 Task: Look for space in Wattrelos, France from 12th June, 2023 to 15th June, 2023 for 2 adults in price range Rs.10000 to Rs.15000. Place can be entire place with 1  bedroom having 1 bed and 1 bathroom. Property type can be house, flat, guest house, hotel. Booking option can be shelf check-in. Required host language is English.
Action: Mouse moved to (473, 109)
Screenshot: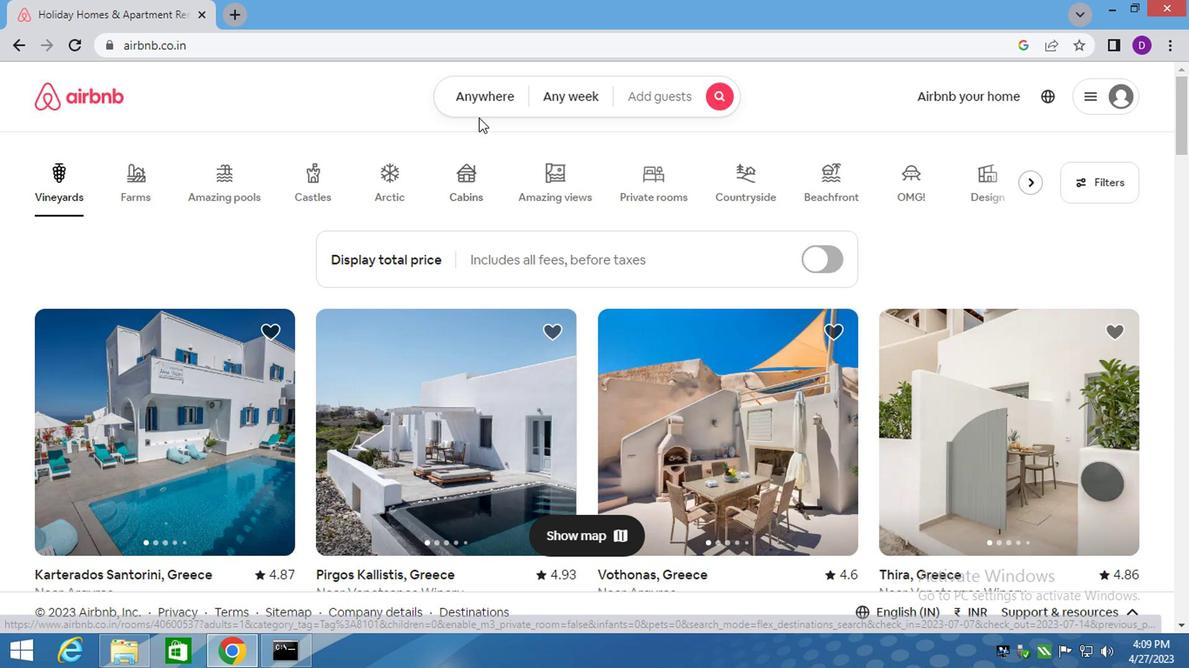 
Action: Mouse pressed left at (473, 109)
Screenshot: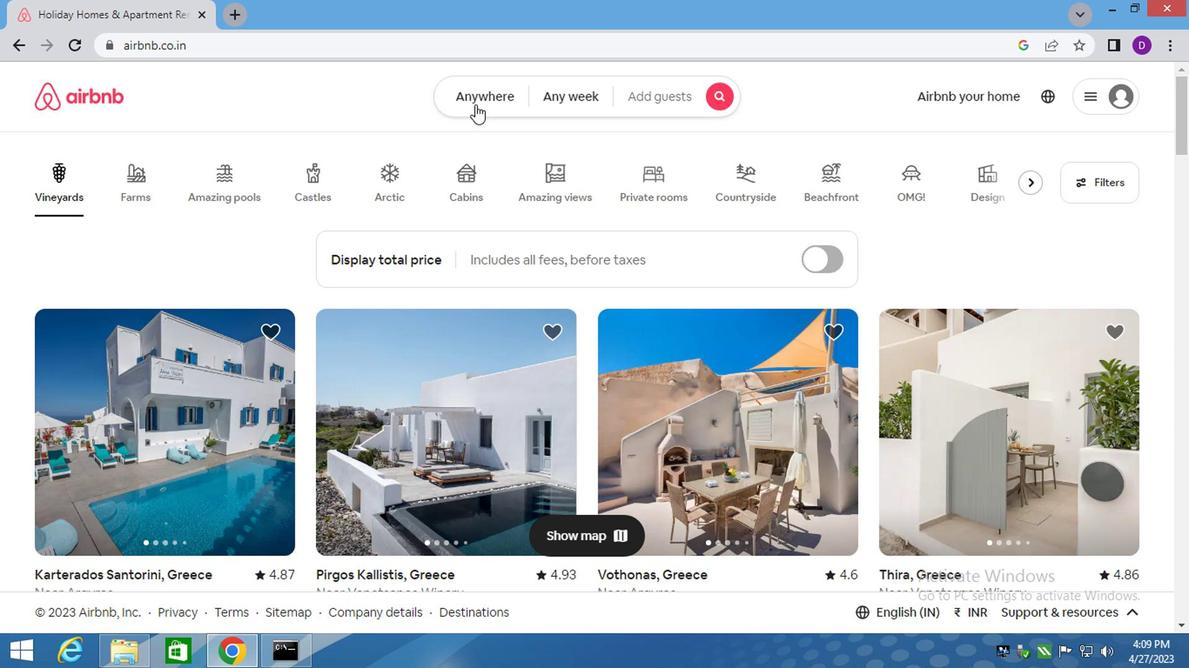 
Action: Mouse moved to (310, 170)
Screenshot: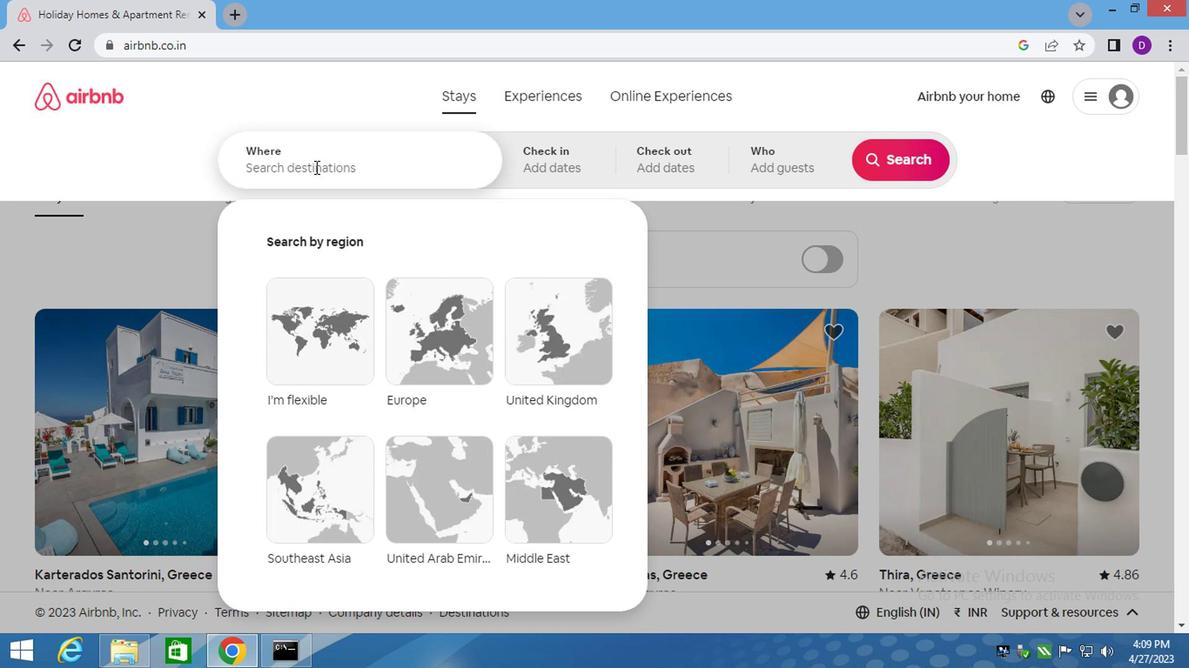 
Action: Mouse pressed left at (310, 170)
Screenshot: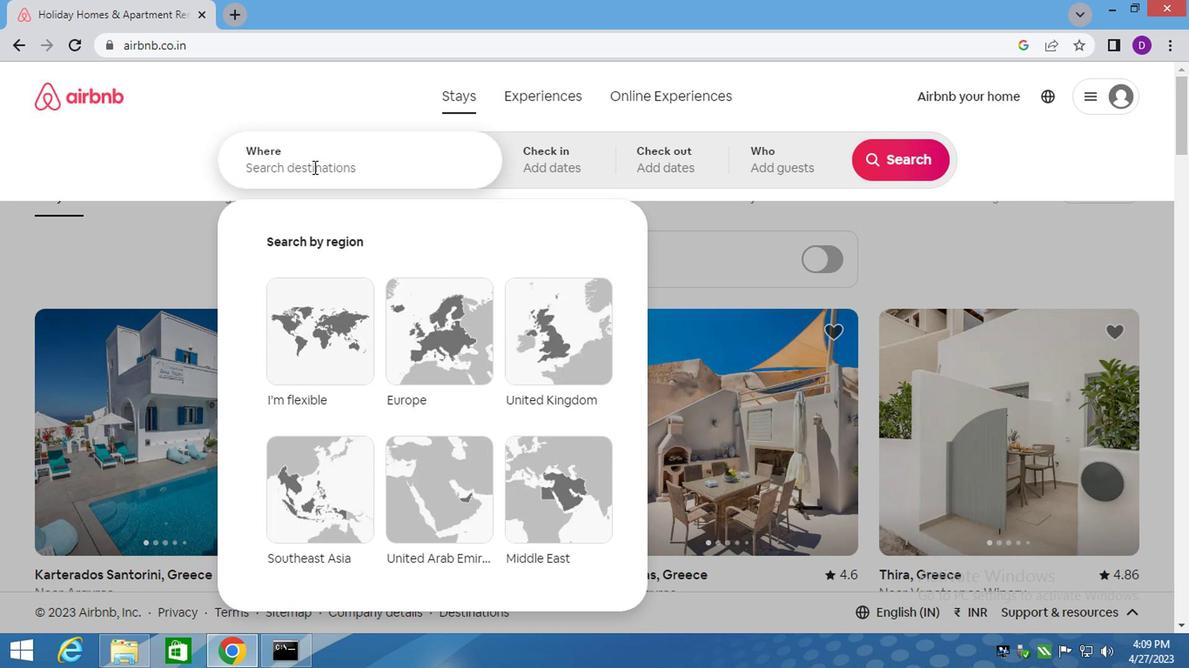 
Action: Key pressed <Key.shift>WATTRELOS,<Key.space>FRA<Key.down><Key.enter>
Screenshot: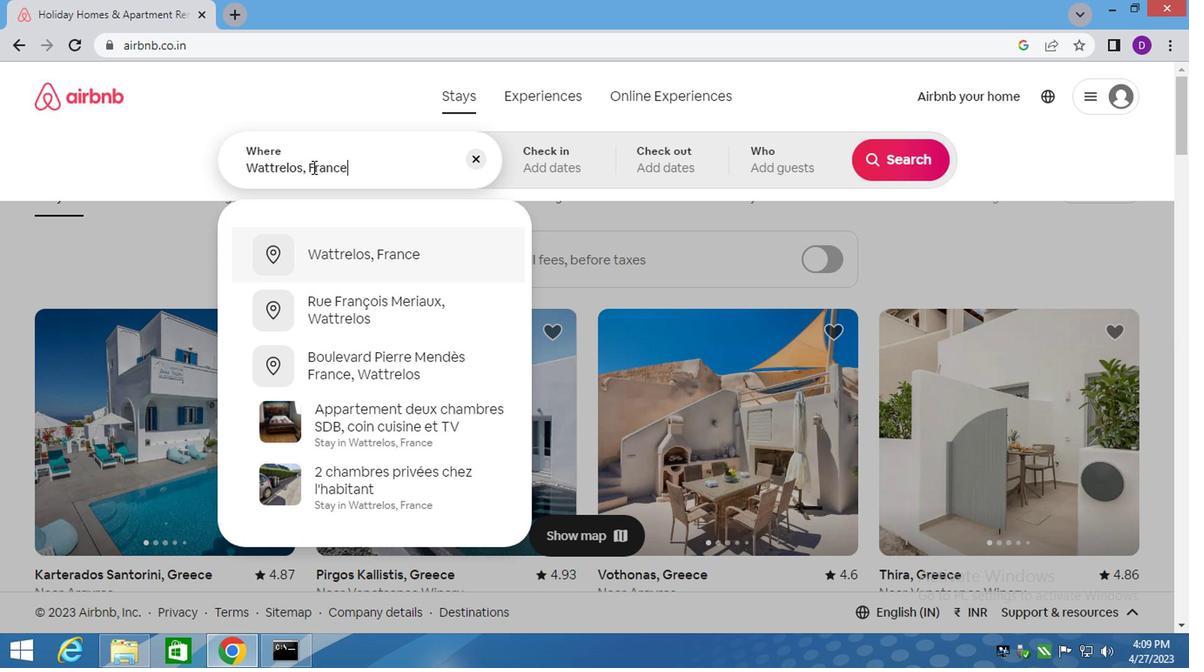 
Action: Mouse moved to (888, 305)
Screenshot: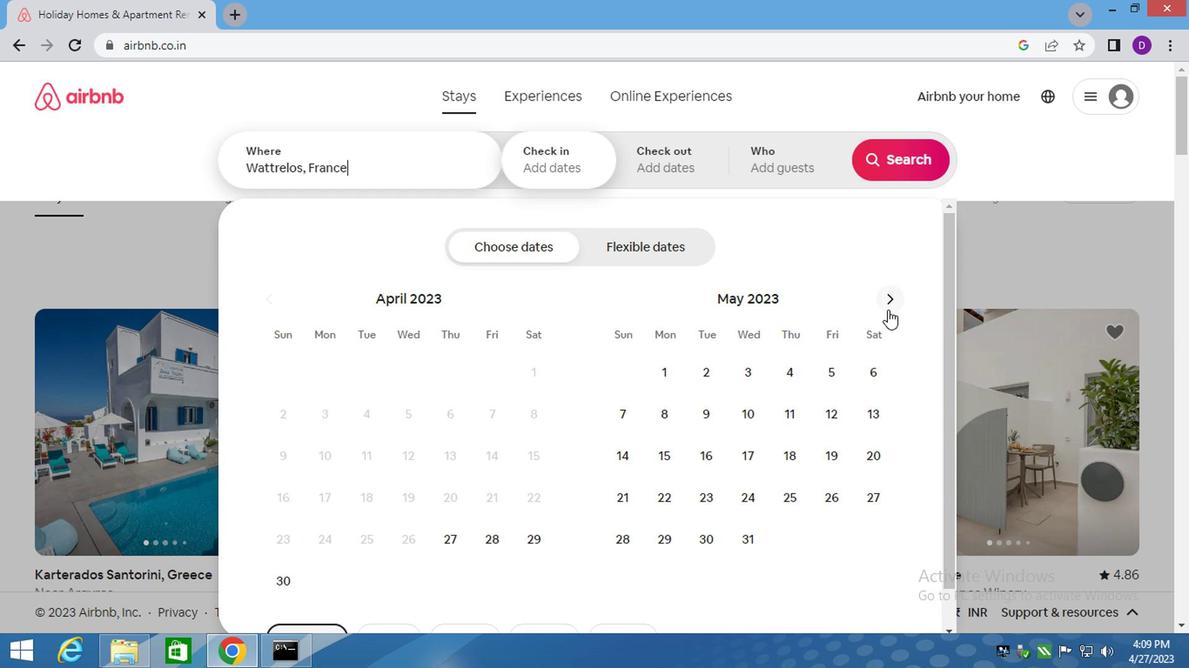 
Action: Mouse pressed left at (888, 305)
Screenshot: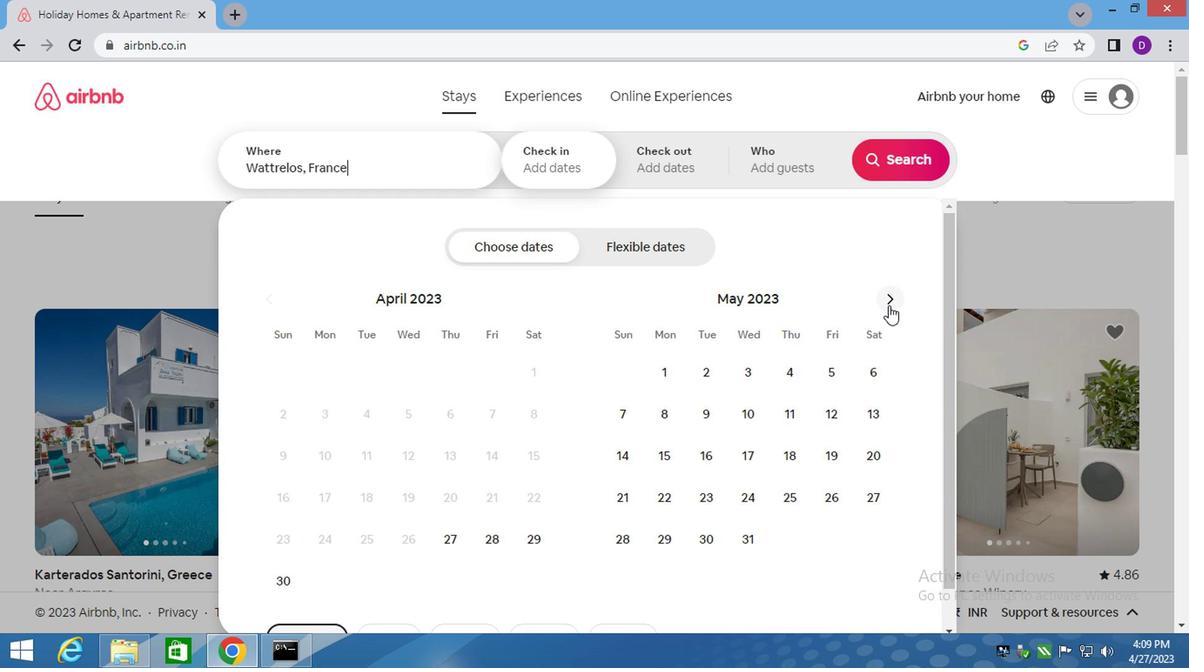
Action: Mouse moved to (662, 455)
Screenshot: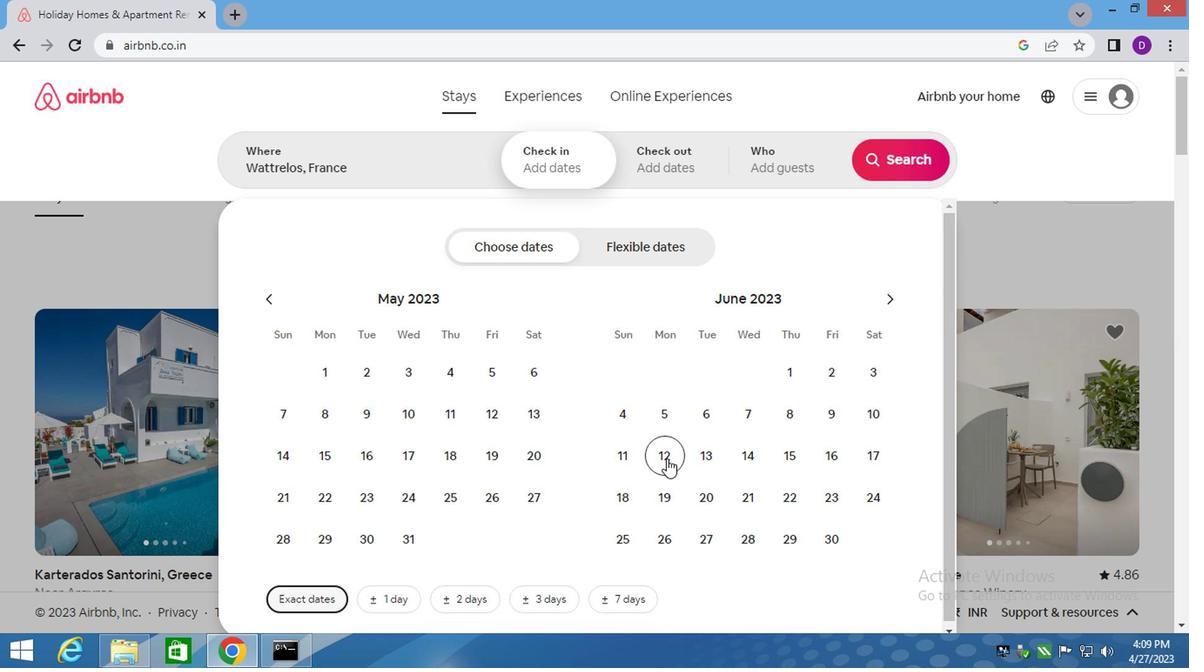 
Action: Mouse pressed left at (662, 455)
Screenshot: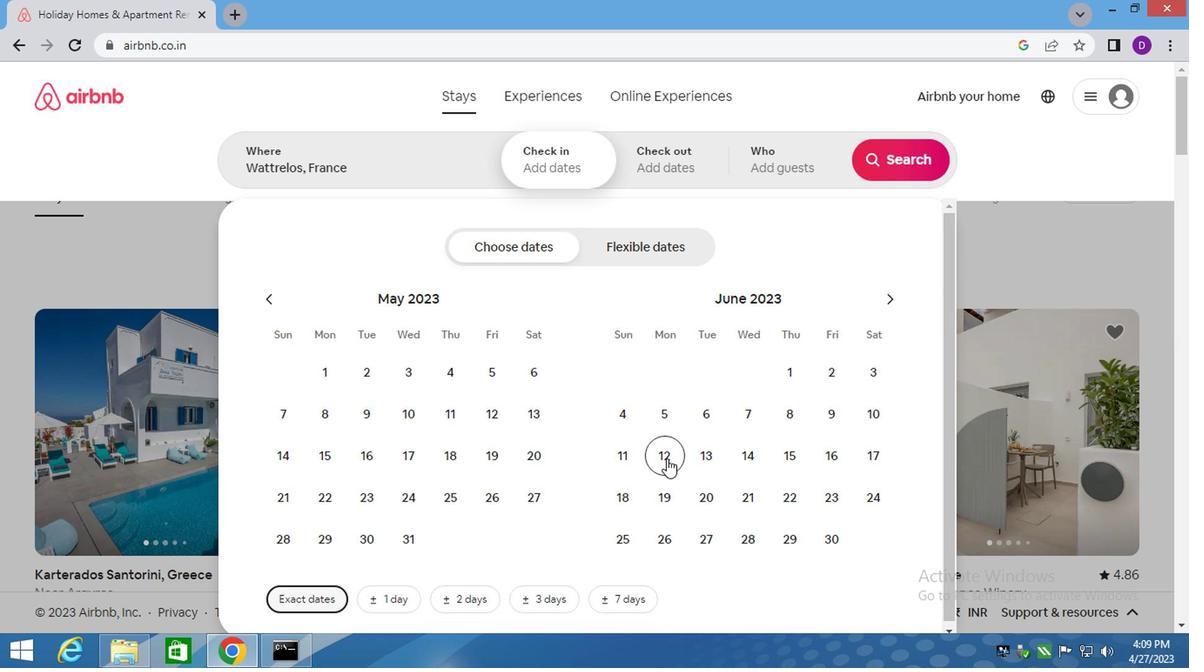 
Action: Mouse moved to (787, 452)
Screenshot: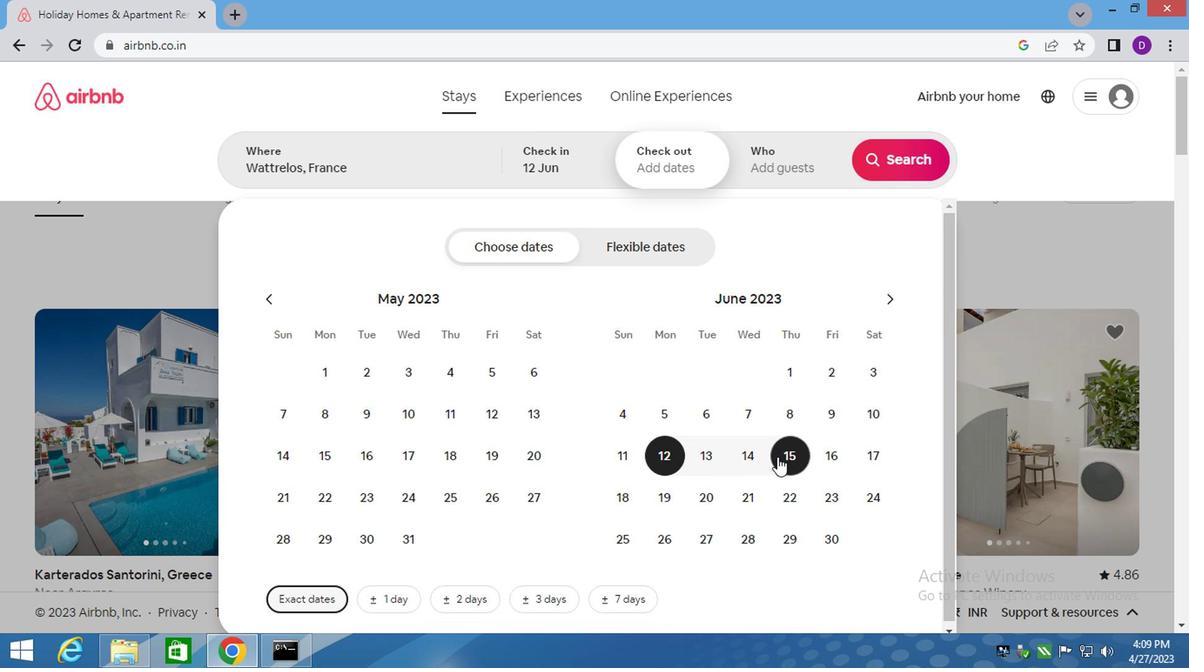 
Action: Mouse pressed left at (787, 452)
Screenshot: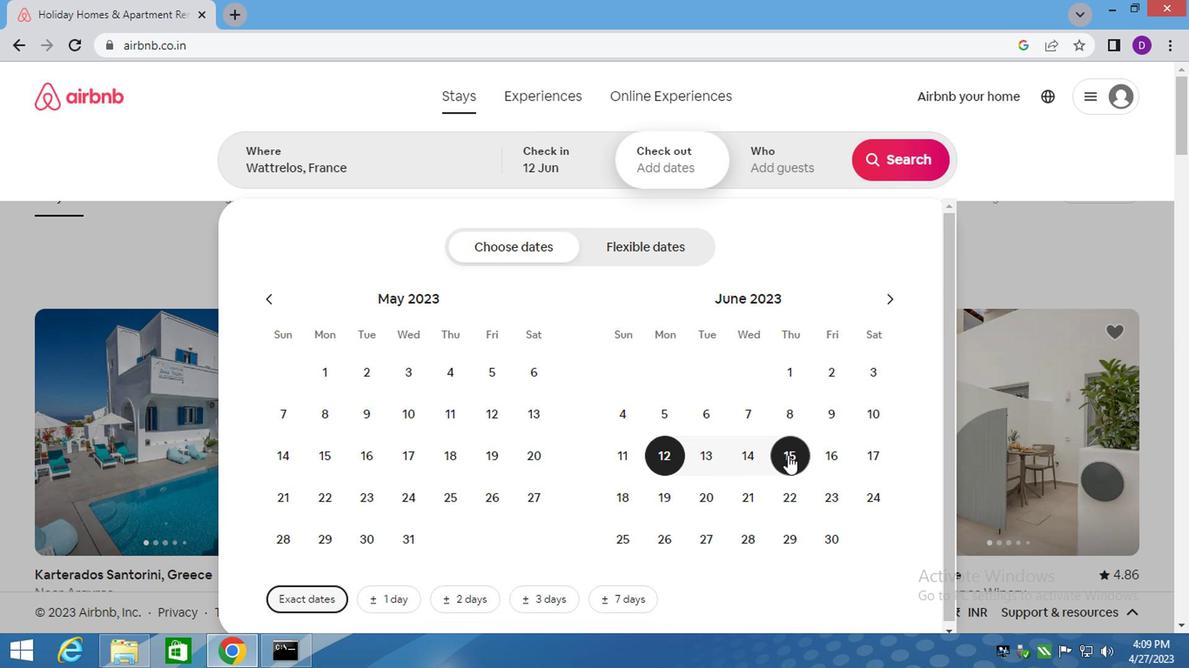 
Action: Mouse moved to (769, 156)
Screenshot: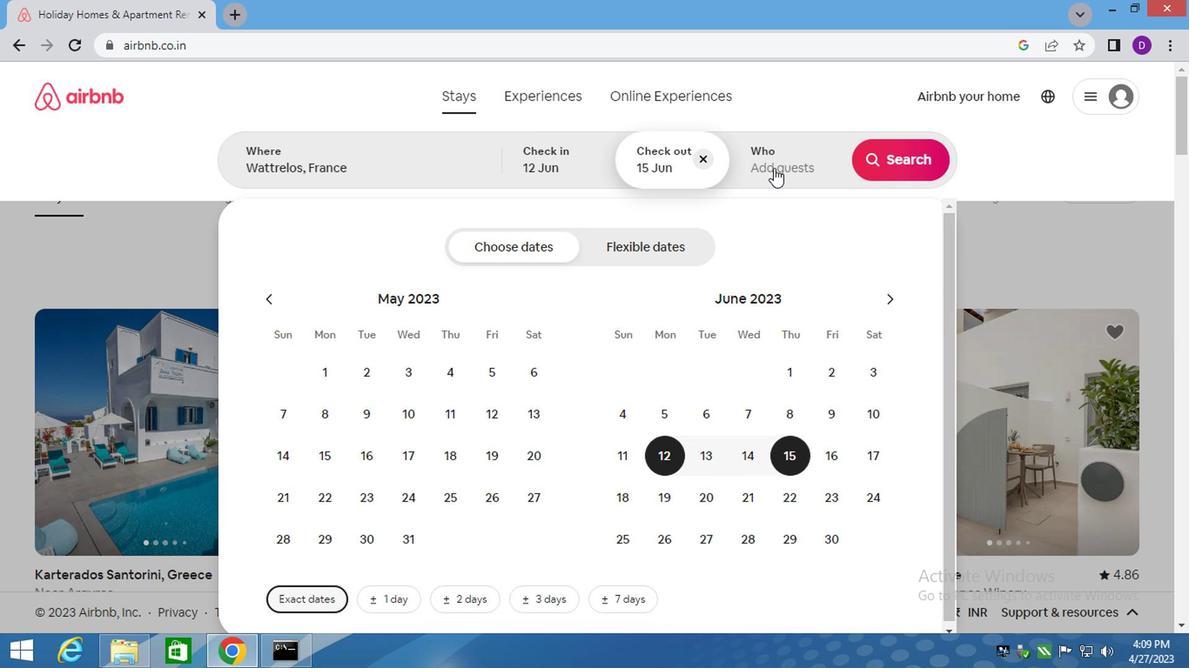 
Action: Mouse pressed left at (769, 156)
Screenshot: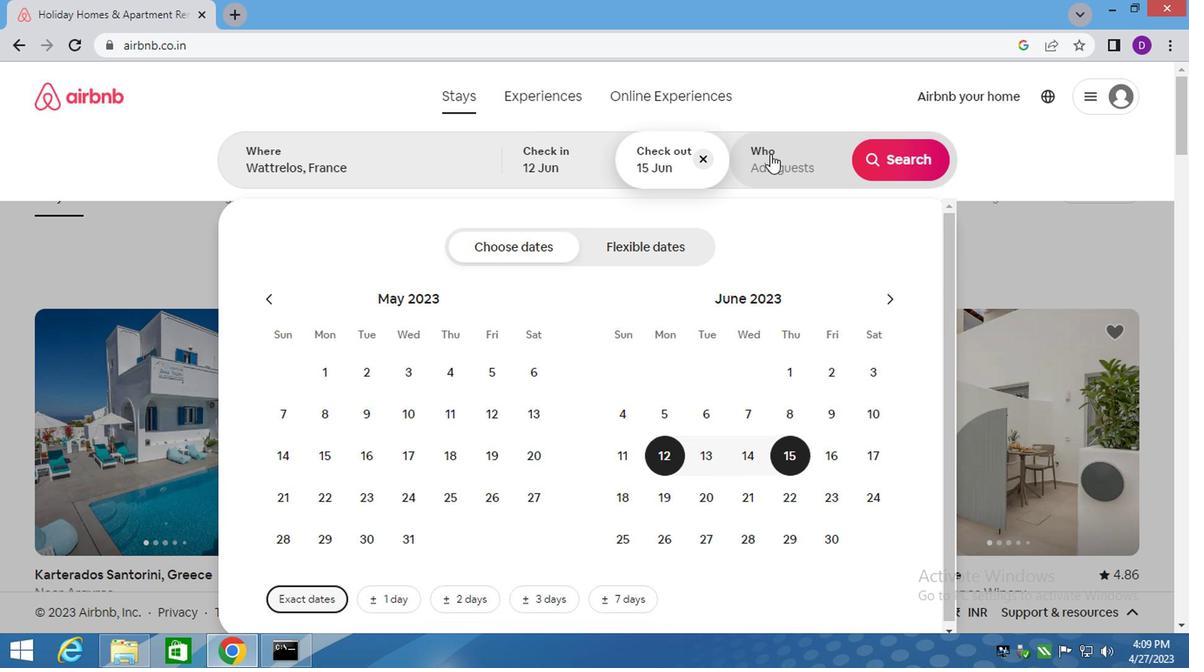 
Action: Mouse moved to (904, 257)
Screenshot: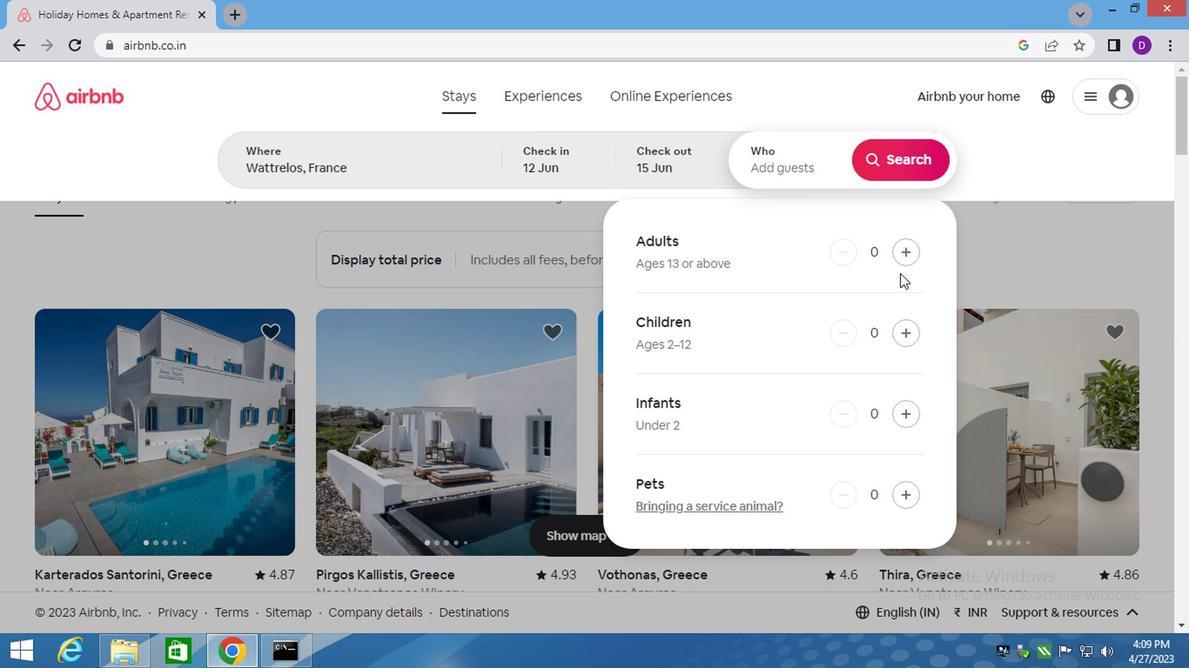 
Action: Mouse pressed left at (904, 257)
Screenshot: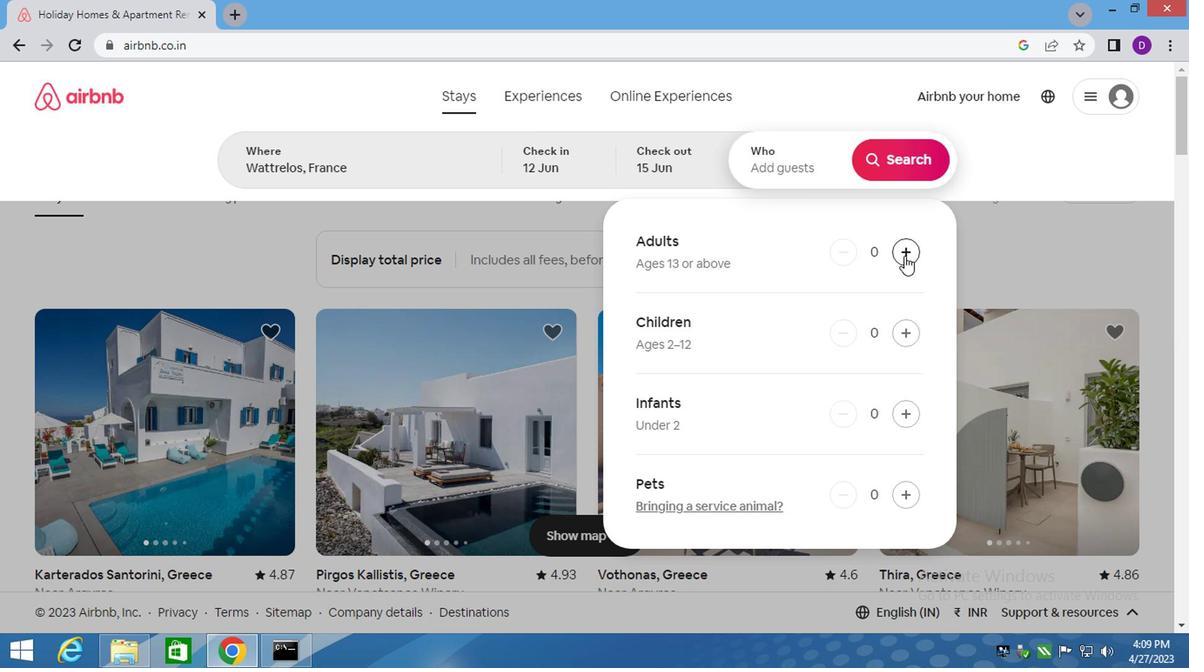 
Action: Mouse pressed left at (904, 257)
Screenshot: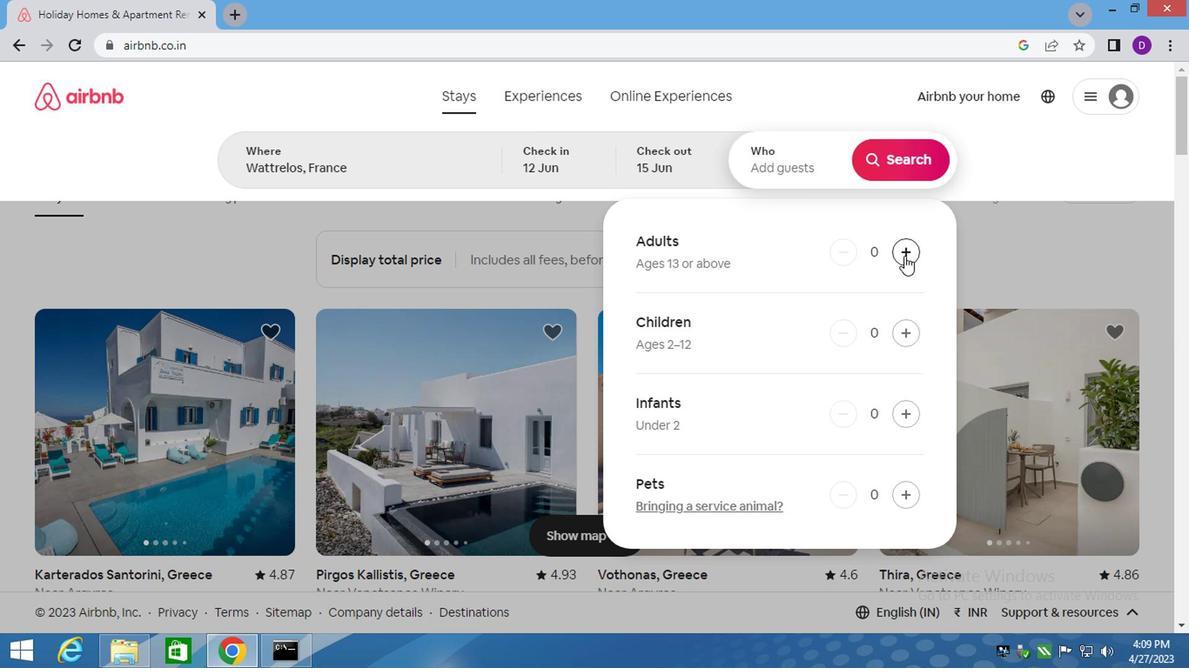 
Action: Mouse moved to (903, 167)
Screenshot: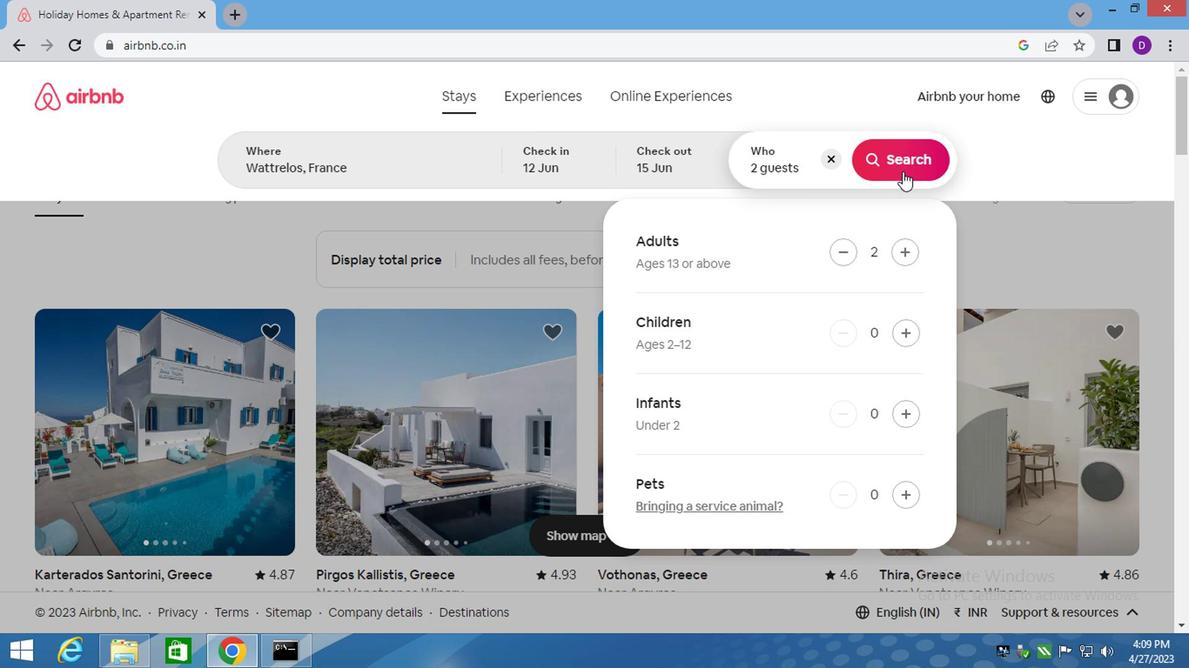
Action: Mouse pressed left at (903, 167)
Screenshot: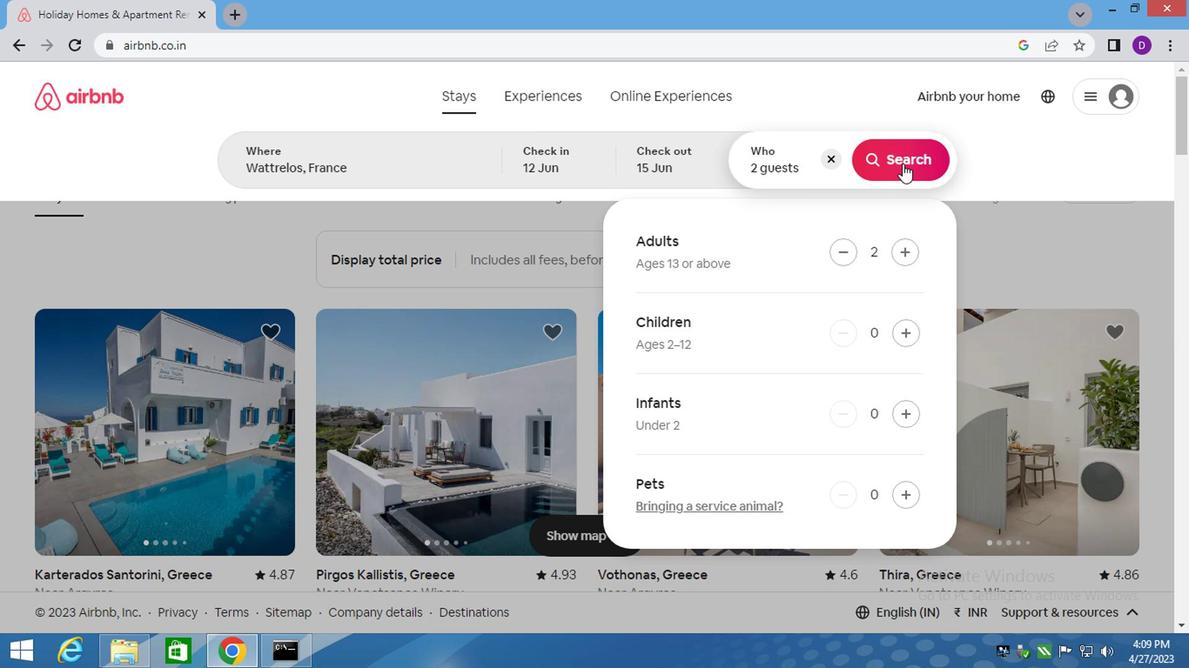 
Action: Mouse moved to (1108, 160)
Screenshot: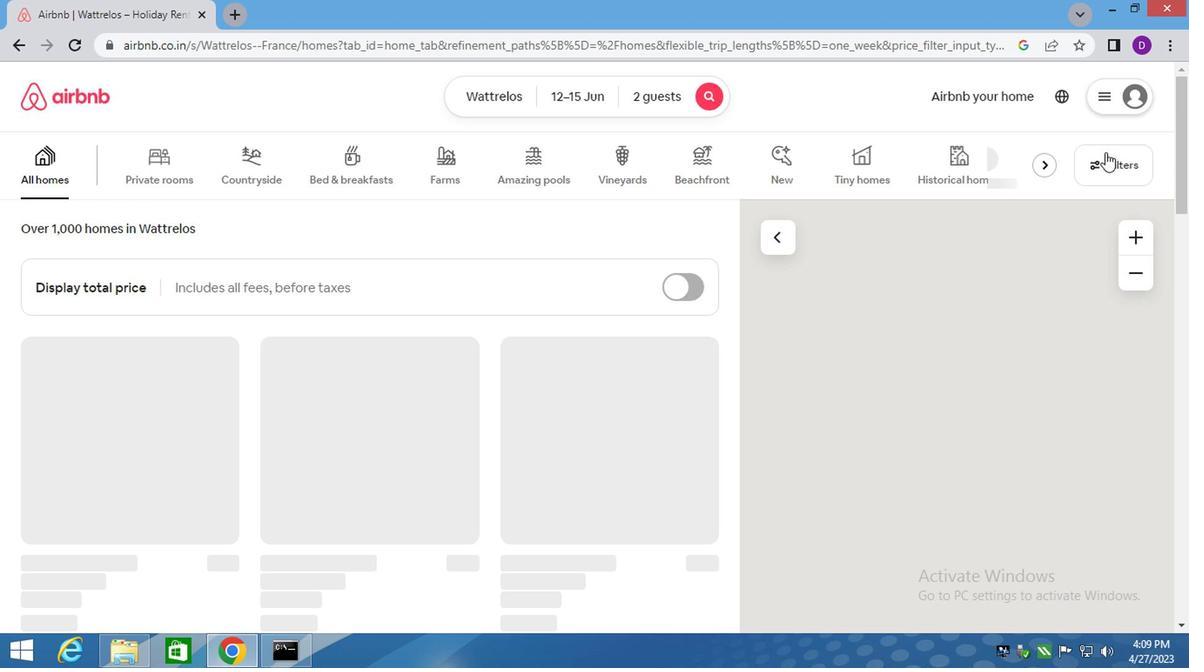 
Action: Mouse pressed left at (1108, 160)
Screenshot: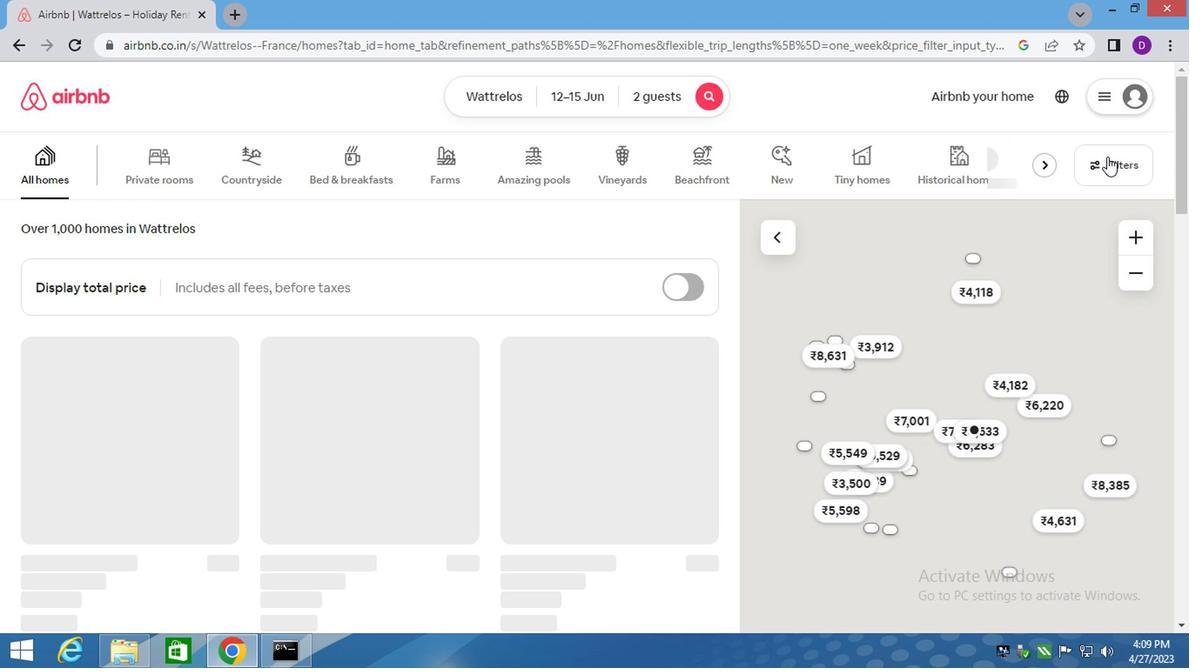 
Action: Mouse moved to (371, 390)
Screenshot: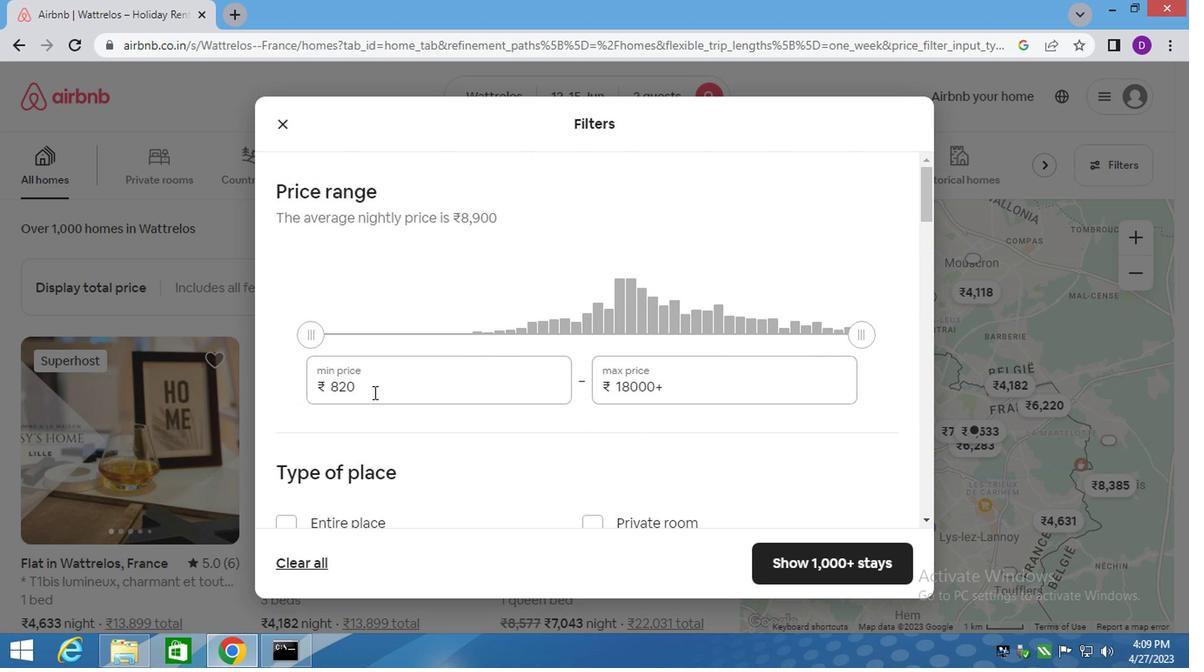 
Action: Mouse pressed left at (371, 390)
Screenshot: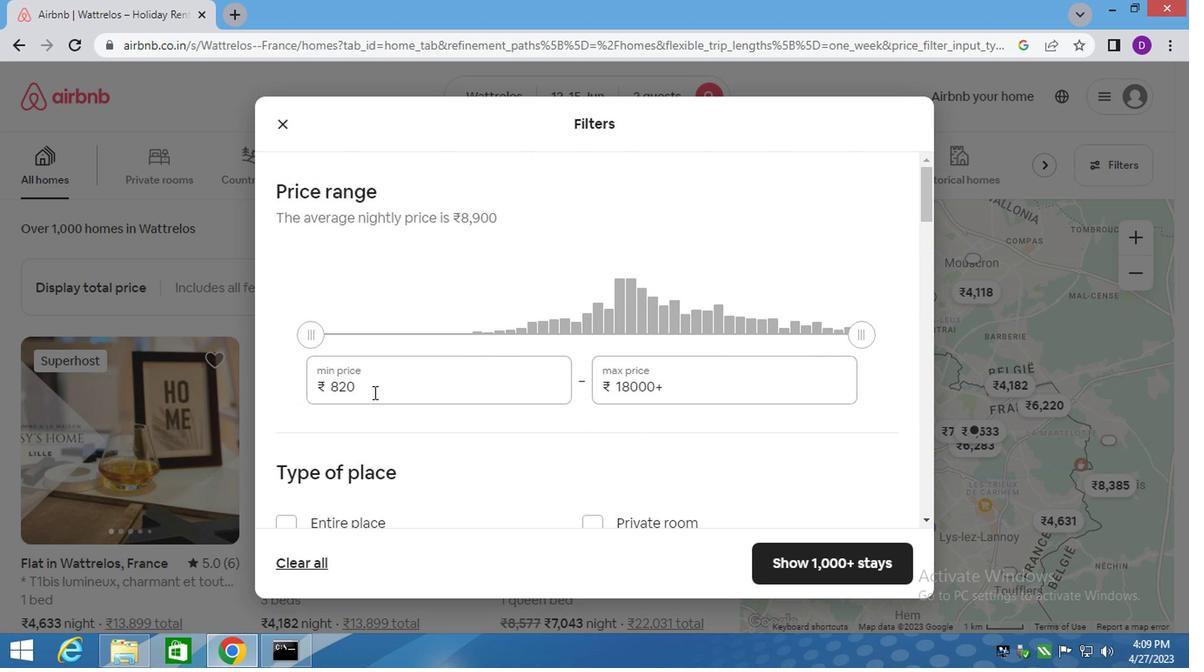 
Action: Mouse pressed left at (371, 390)
Screenshot: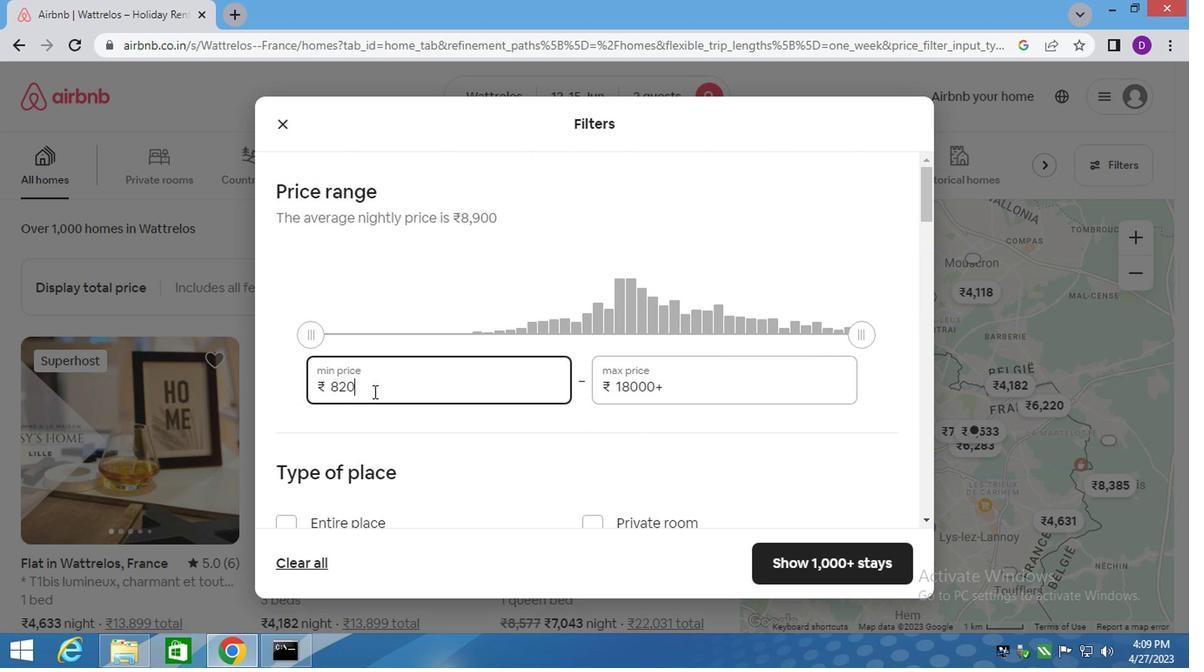 
Action: Key pressed 10000<Key.tab>15000
Screenshot: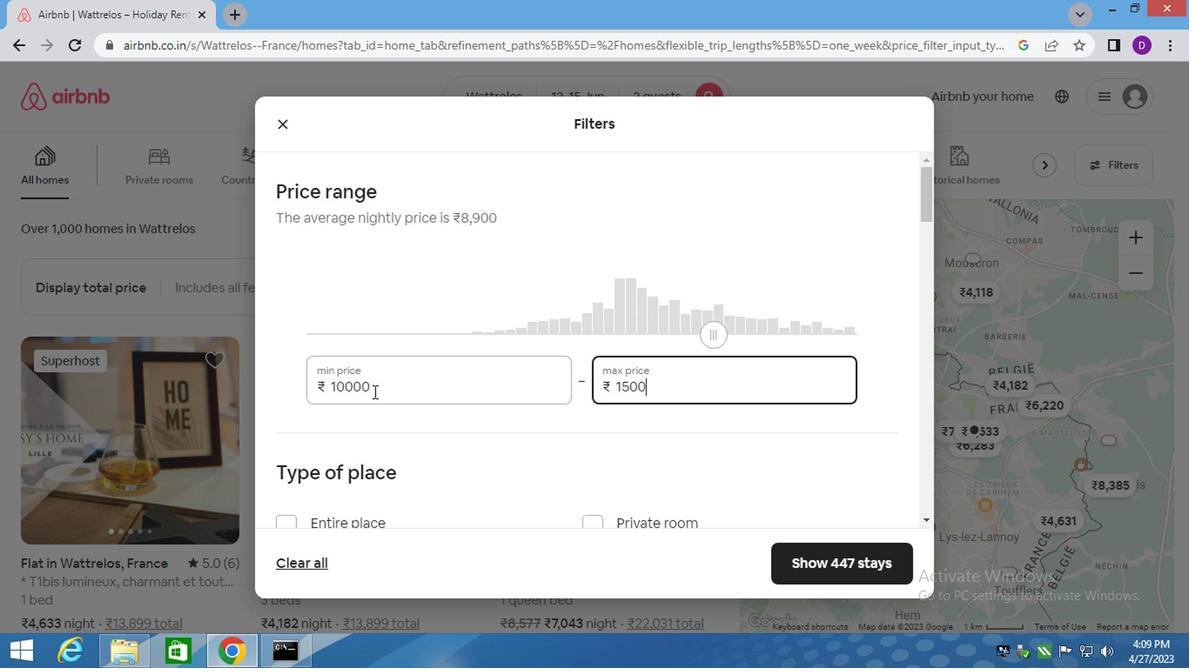 
Action: Mouse scrolled (371, 389) with delta (0, 0)
Screenshot: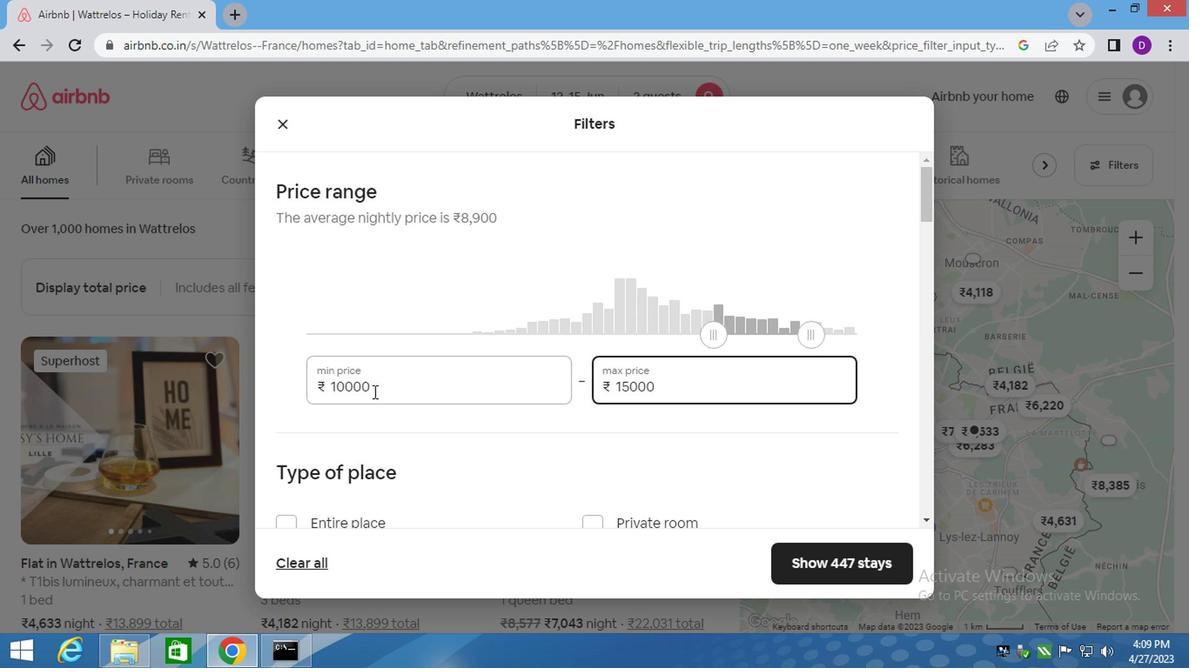 
Action: Mouse scrolled (371, 389) with delta (0, 0)
Screenshot: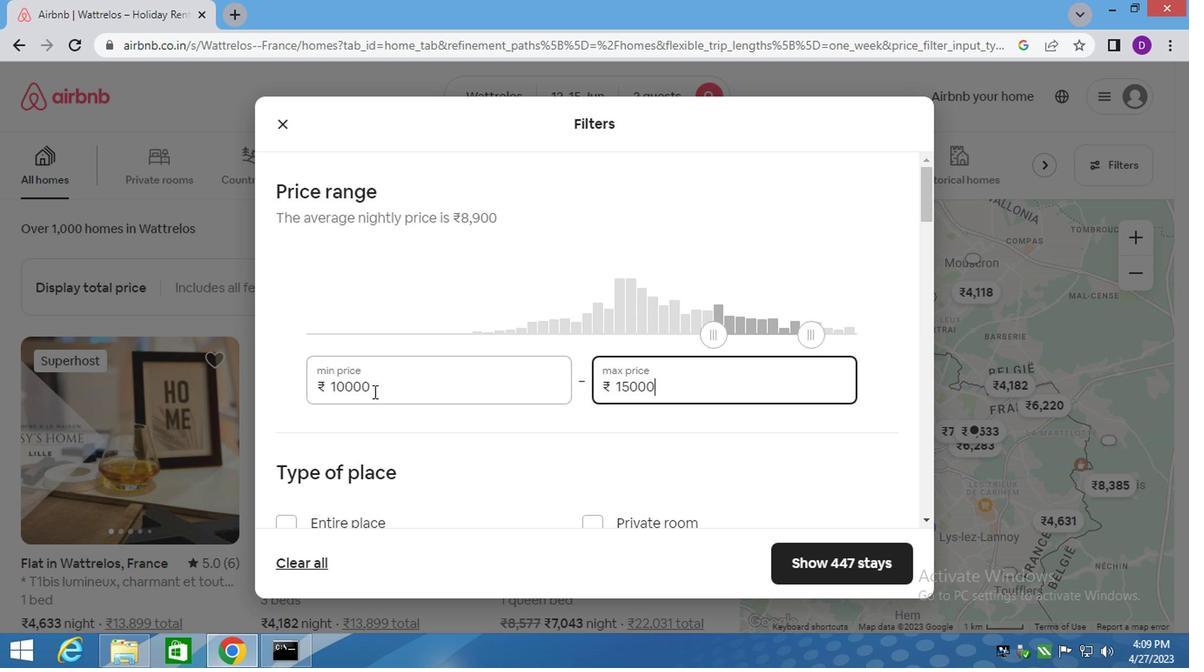 
Action: Mouse moved to (277, 353)
Screenshot: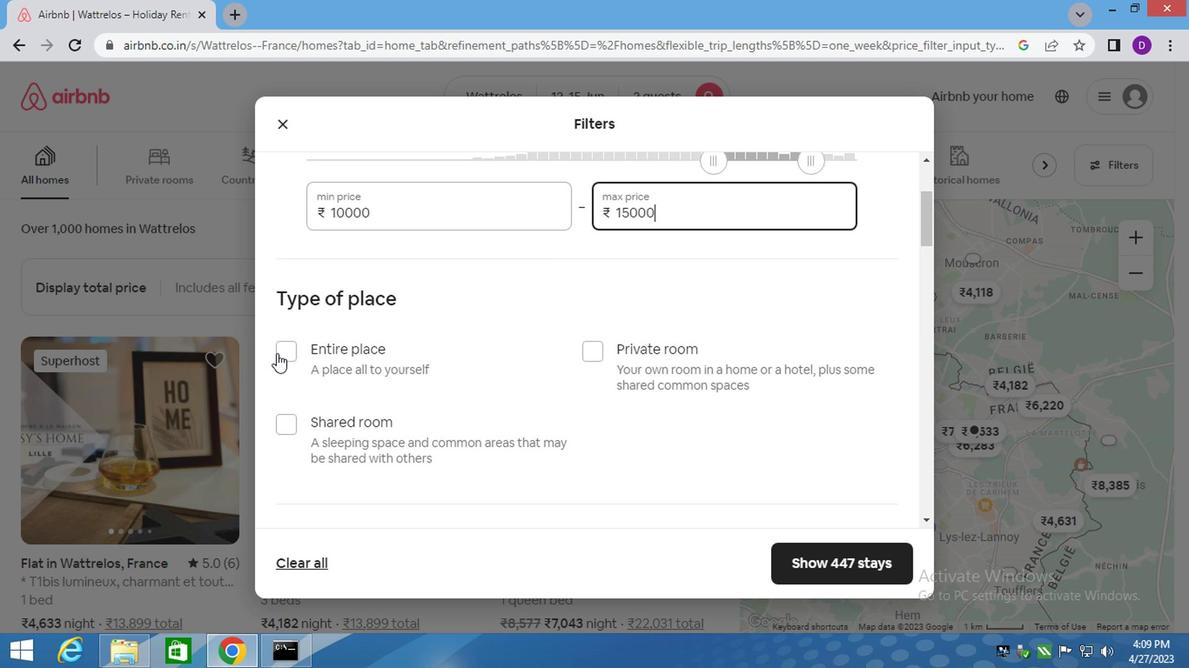 
Action: Mouse pressed left at (277, 353)
Screenshot: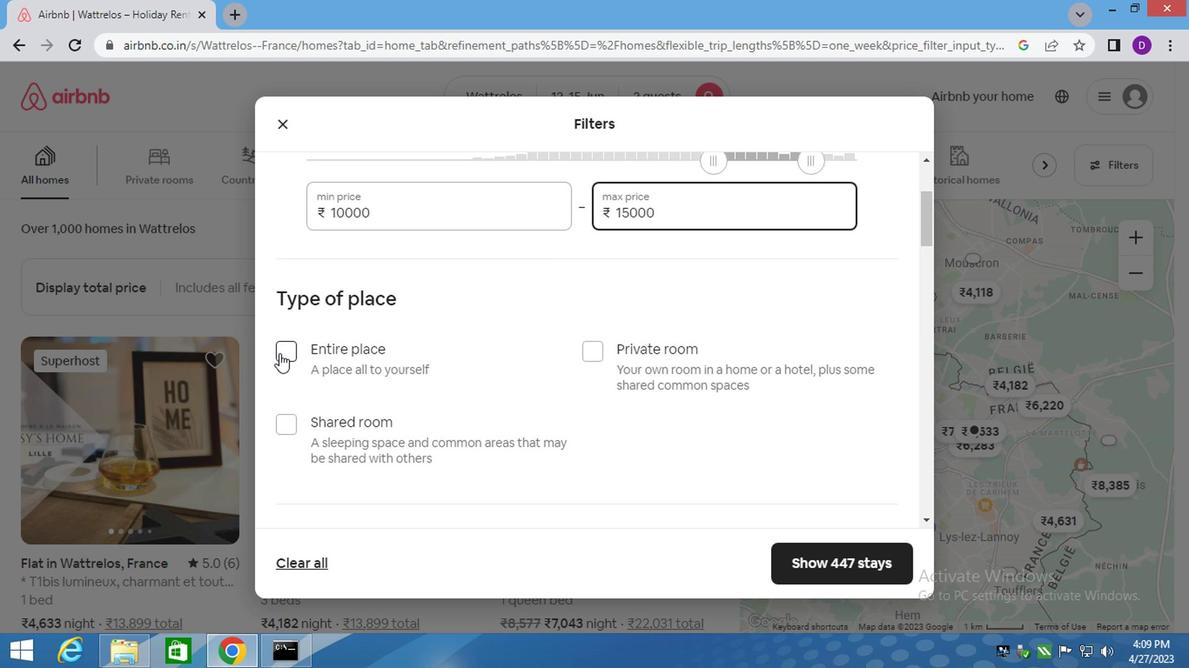 
Action: Mouse moved to (571, 383)
Screenshot: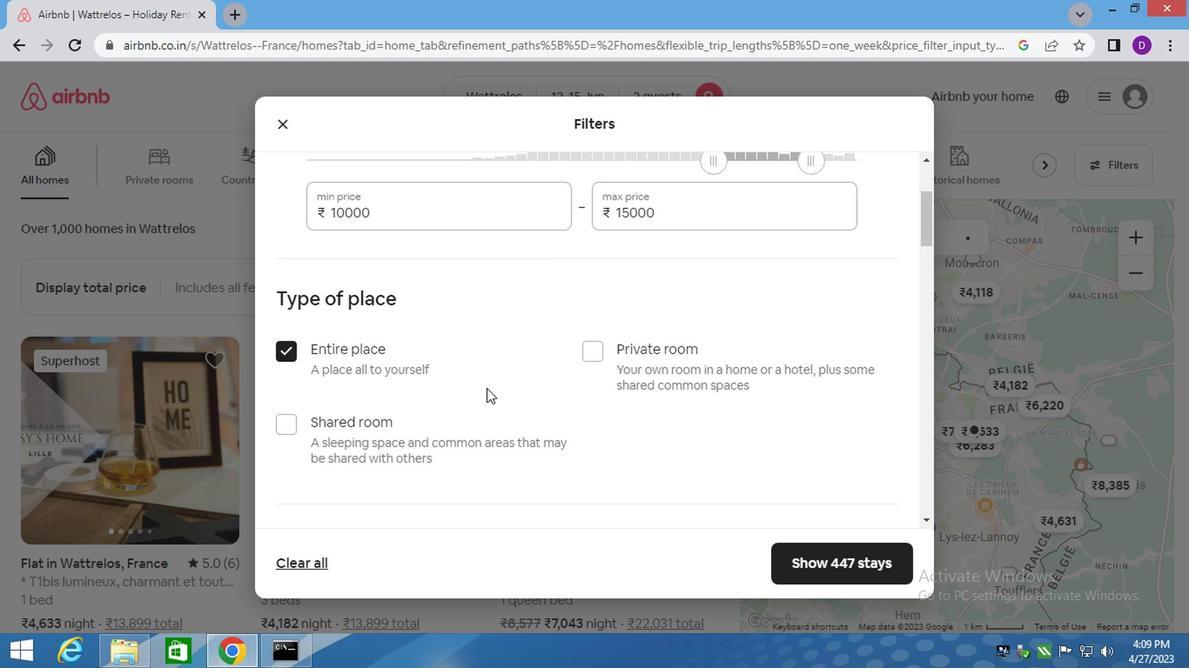 
Action: Mouse scrolled (571, 382) with delta (0, 0)
Screenshot: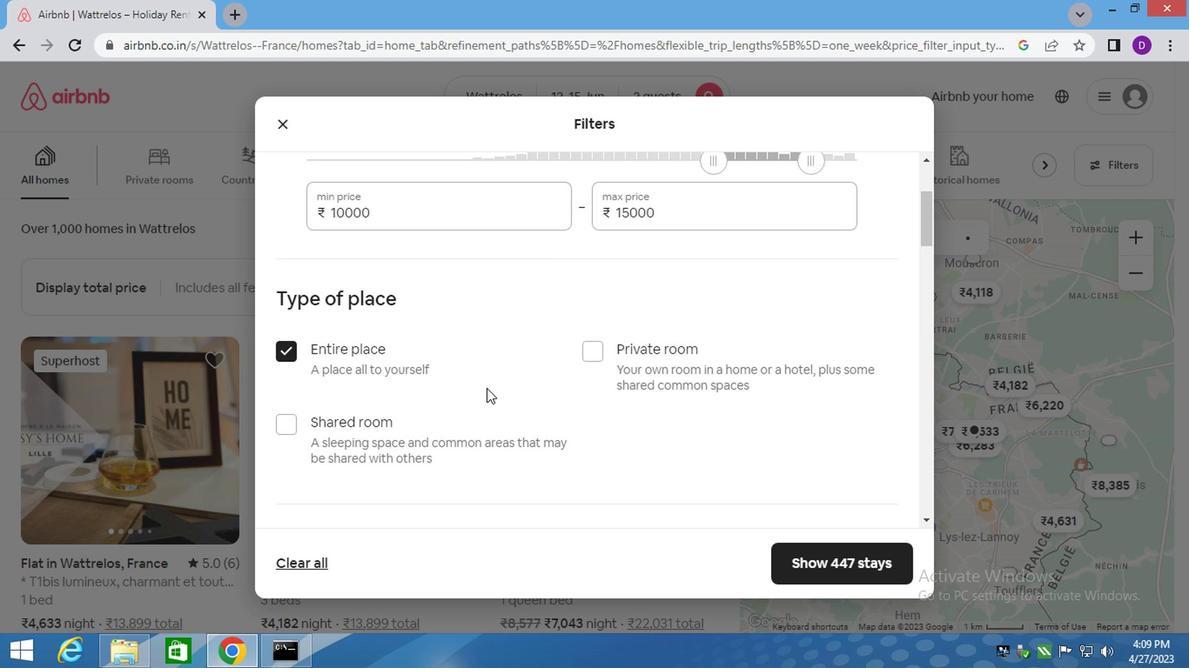 
Action: Mouse scrolled (571, 382) with delta (0, 0)
Screenshot: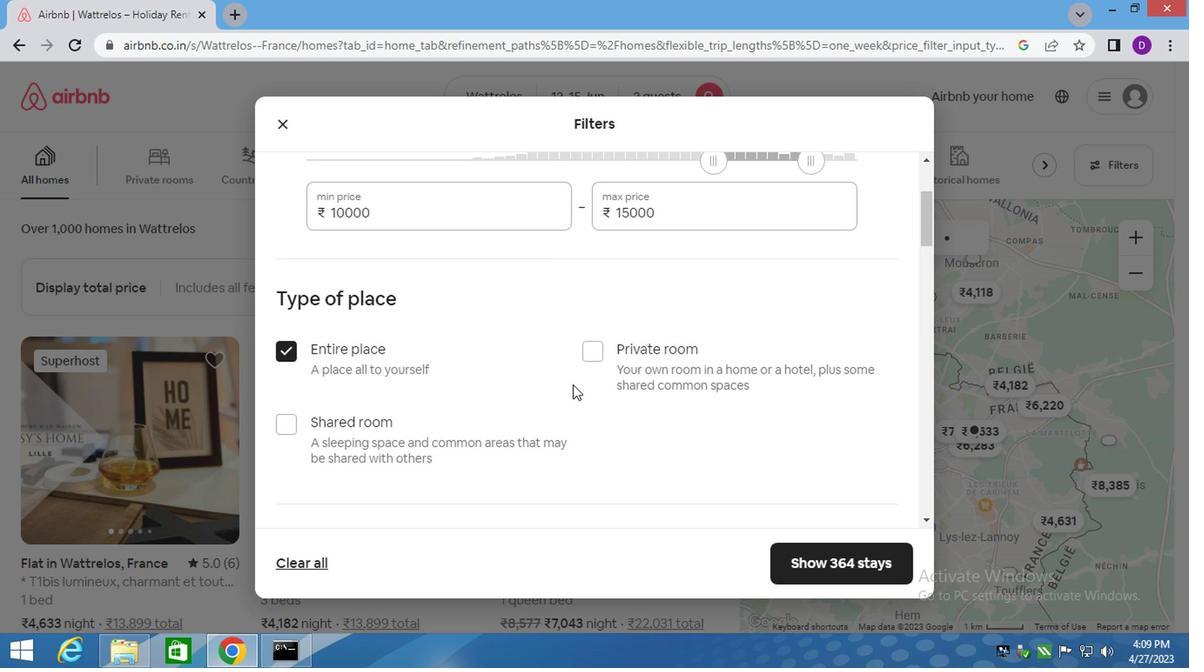 
Action: Mouse scrolled (571, 382) with delta (0, 0)
Screenshot: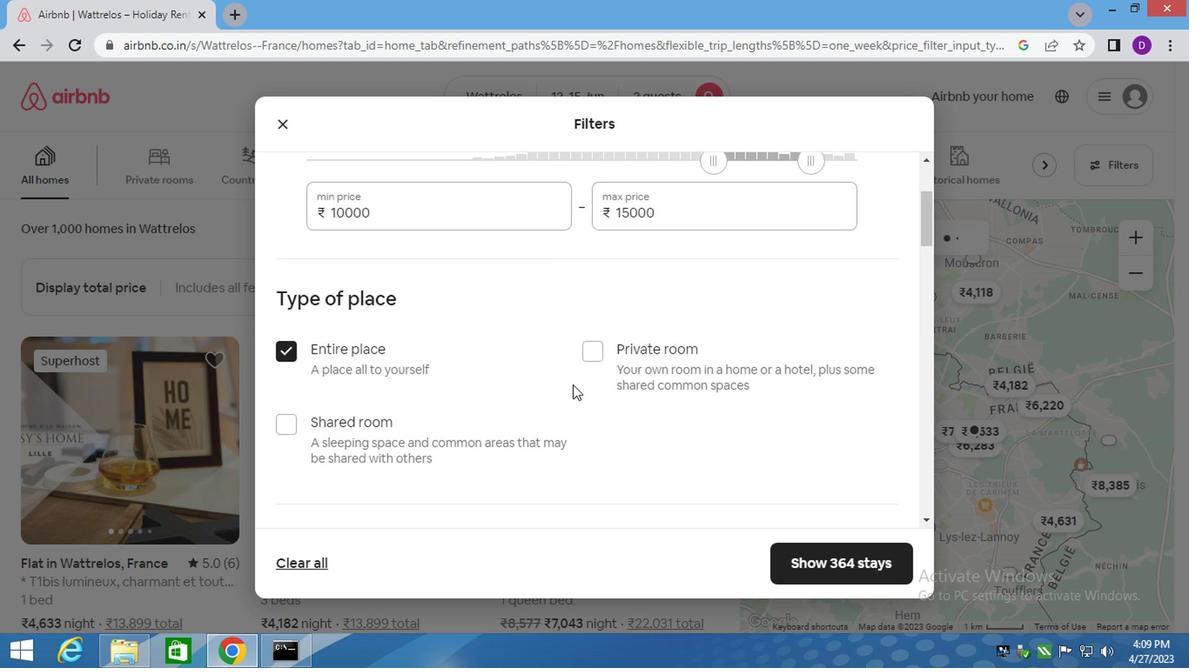 
Action: Mouse scrolled (571, 382) with delta (0, 0)
Screenshot: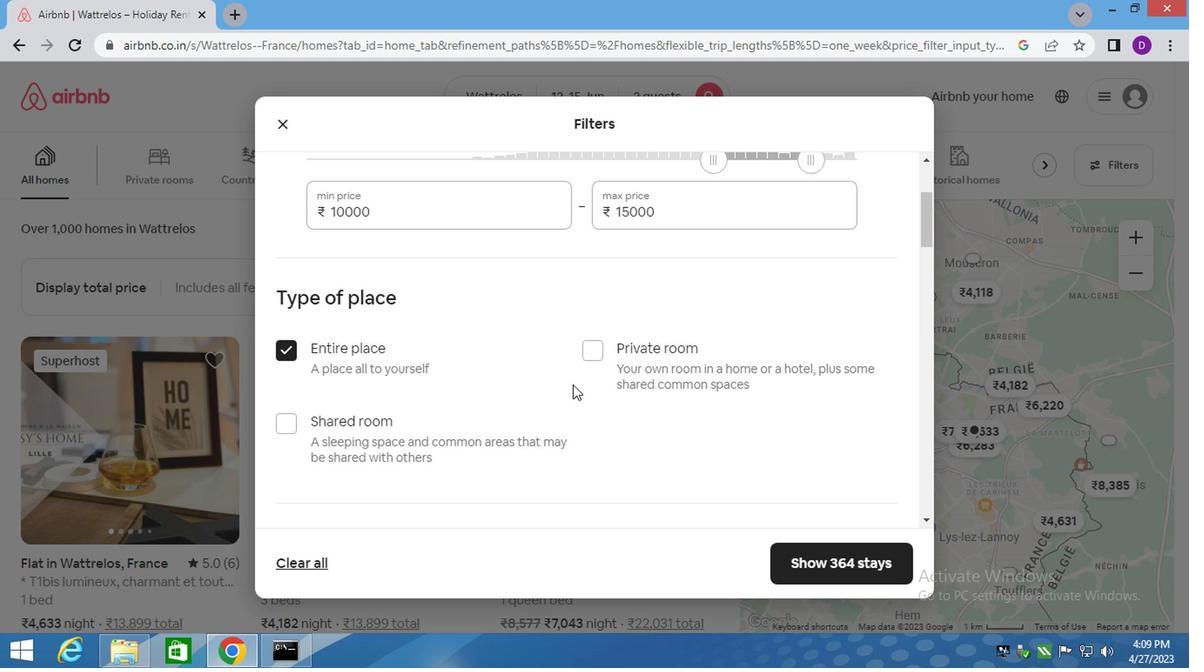 
Action: Mouse moved to (367, 289)
Screenshot: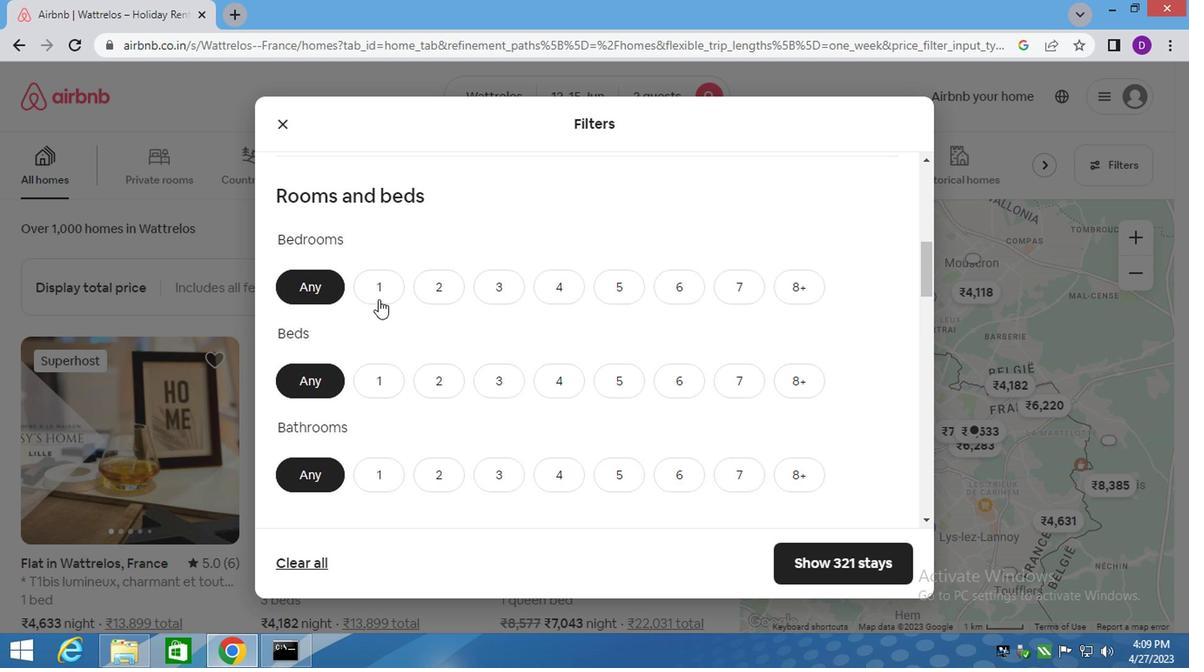 
Action: Mouse pressed left at (367, 289)
Screenshot: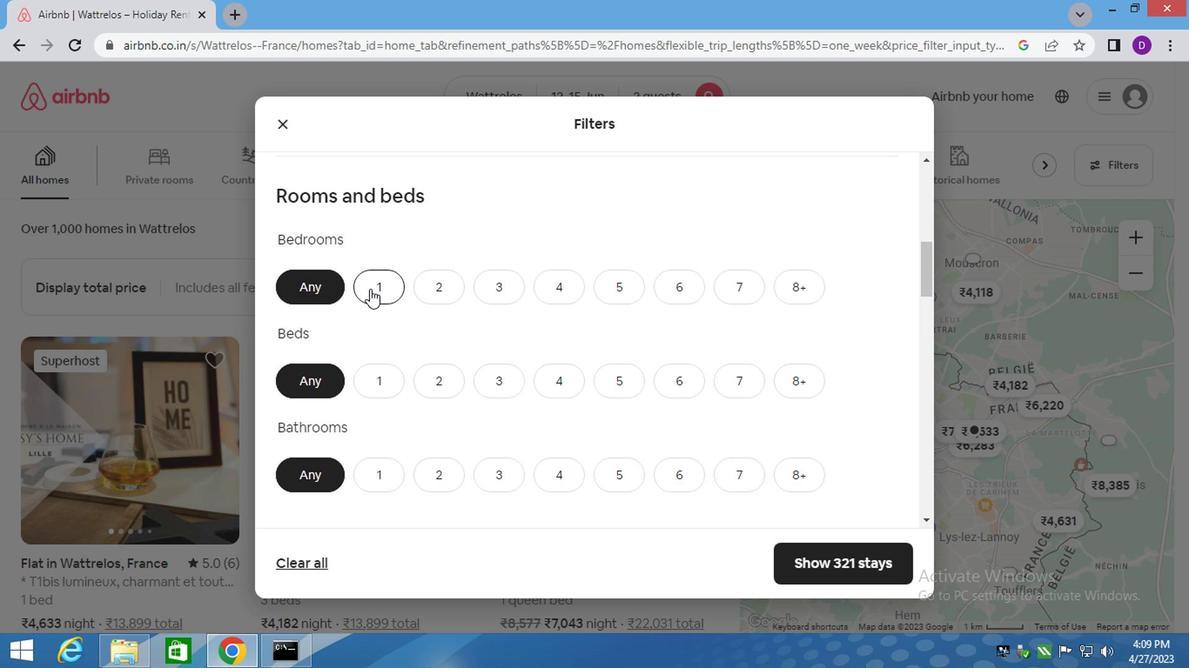 
Action: Mouse moved to (375, 391)
Screenshot: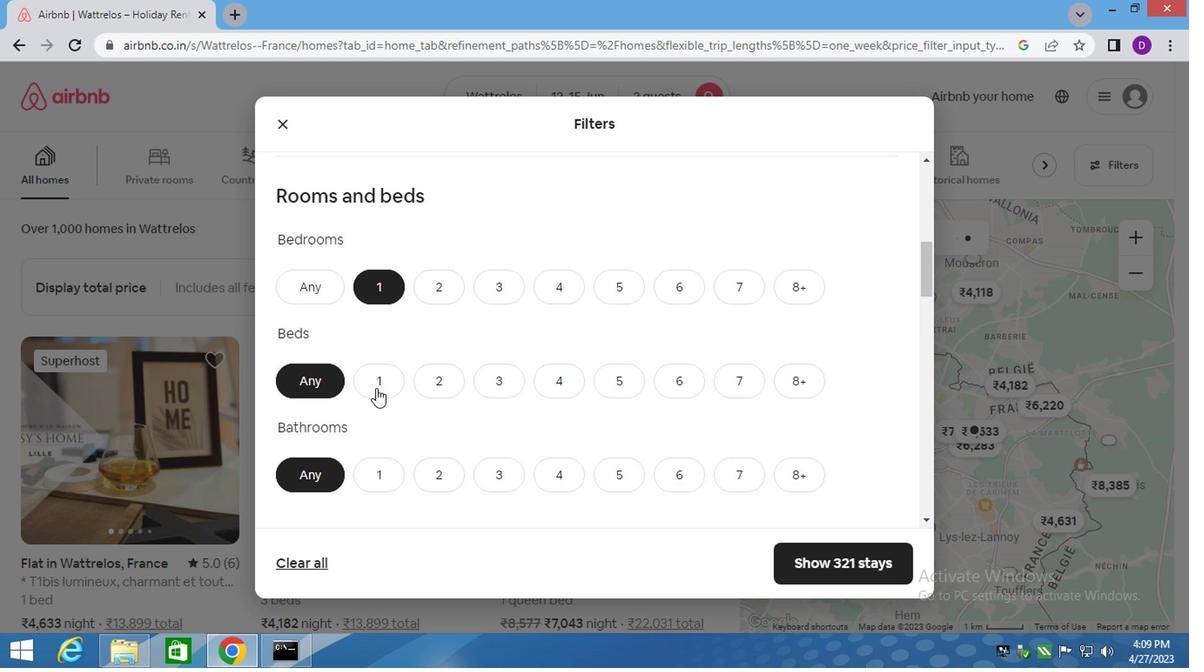 
Action: Mouse pressed left at (375, 391)
Screenshot: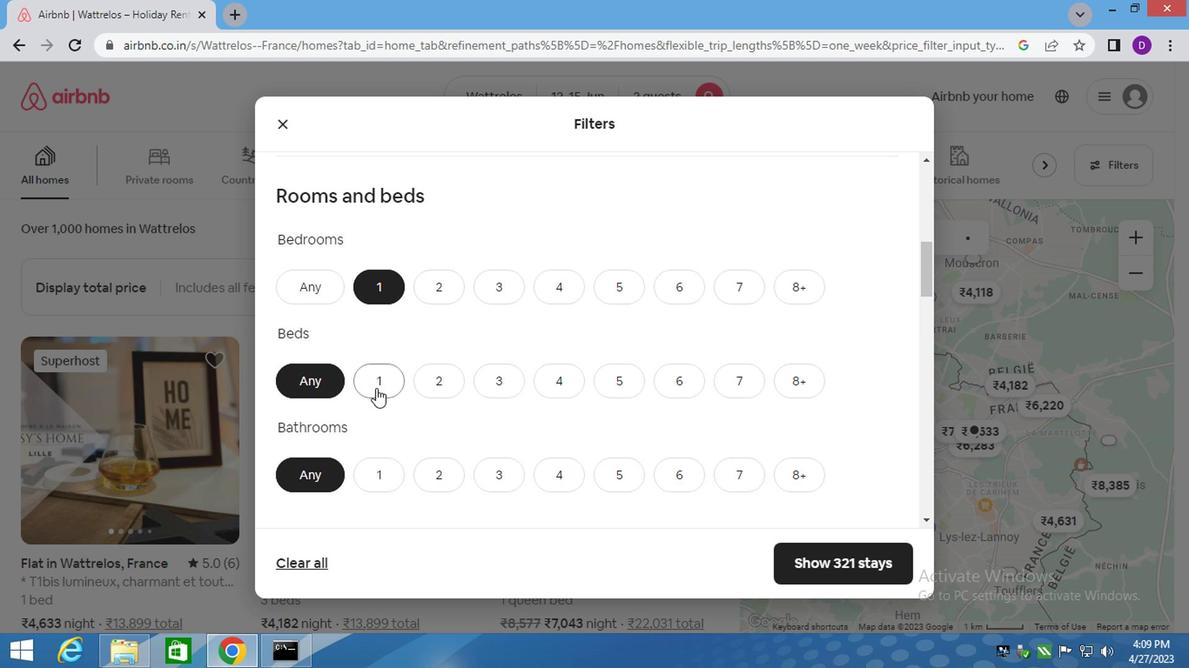 
Action: Mouse moved to (379, 462)
Screenshot: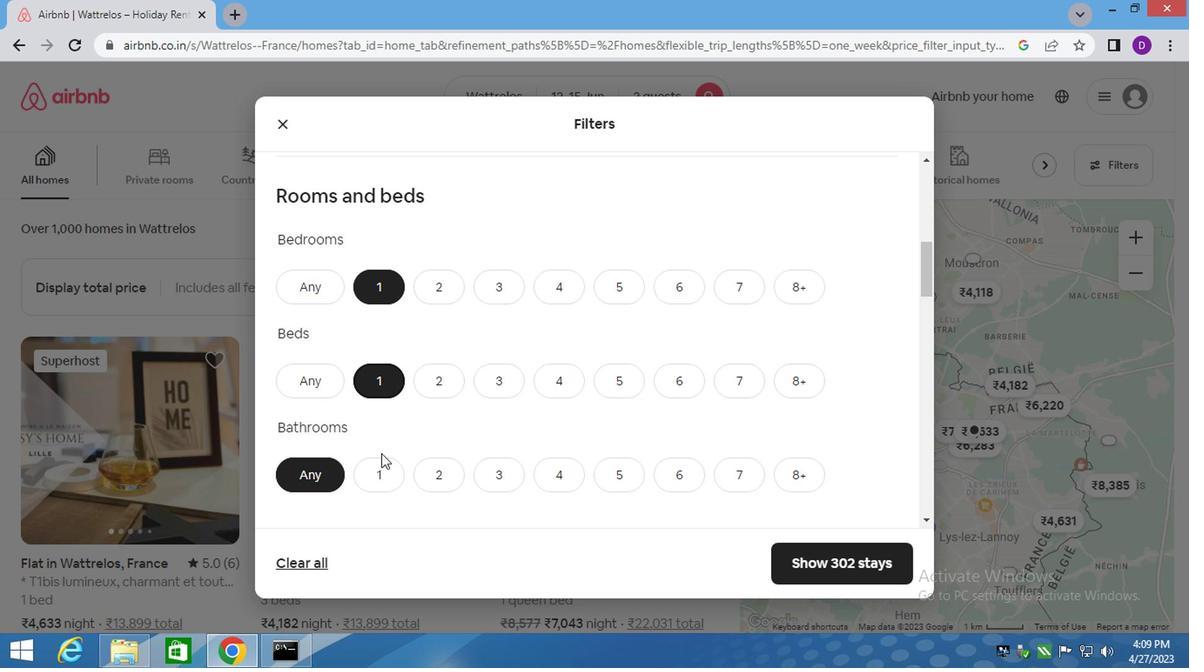 
Action: Mouse pressed left at (379, 462)
Screenshot: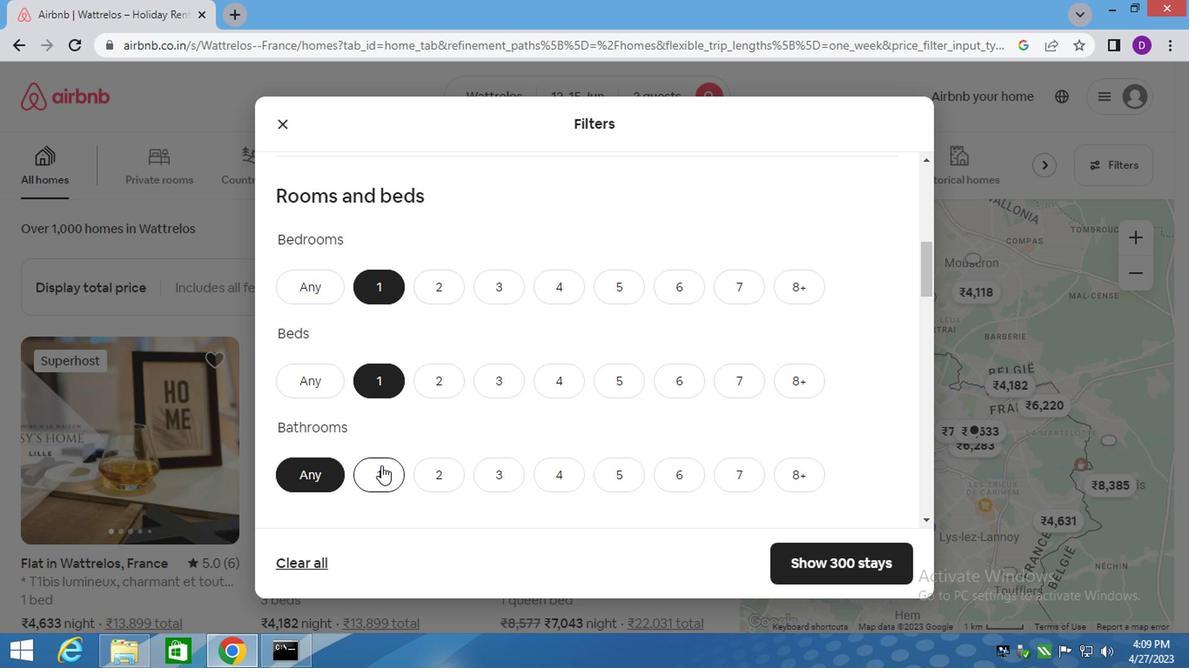 
Action: Mouse moved to (668, 397)
Screenshot: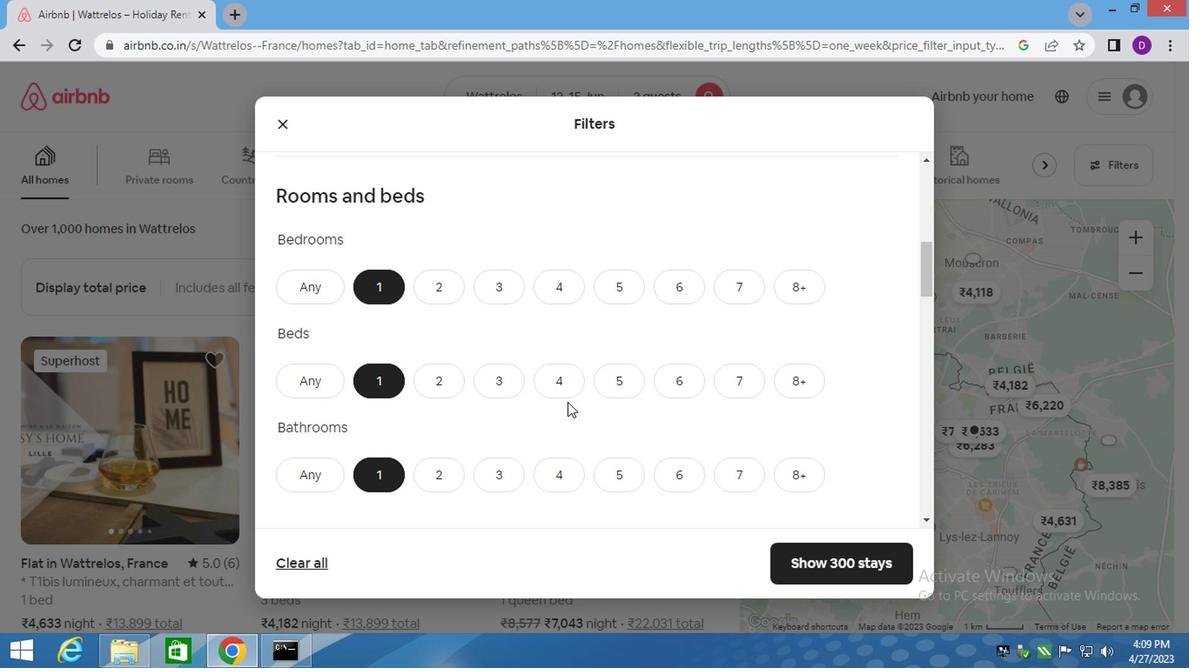 
Action: Mouse scrolled (668, 396) with delta (0, 0)
Screenshot: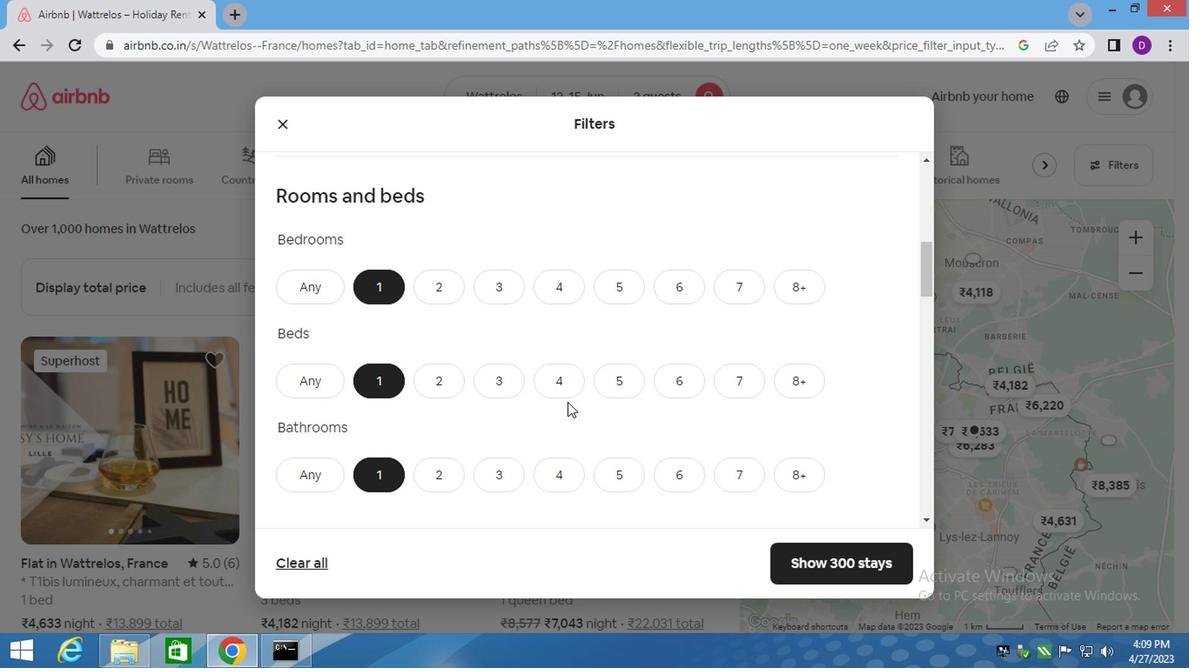 
Action: Mouse moved to (668, 397)
Screenshot: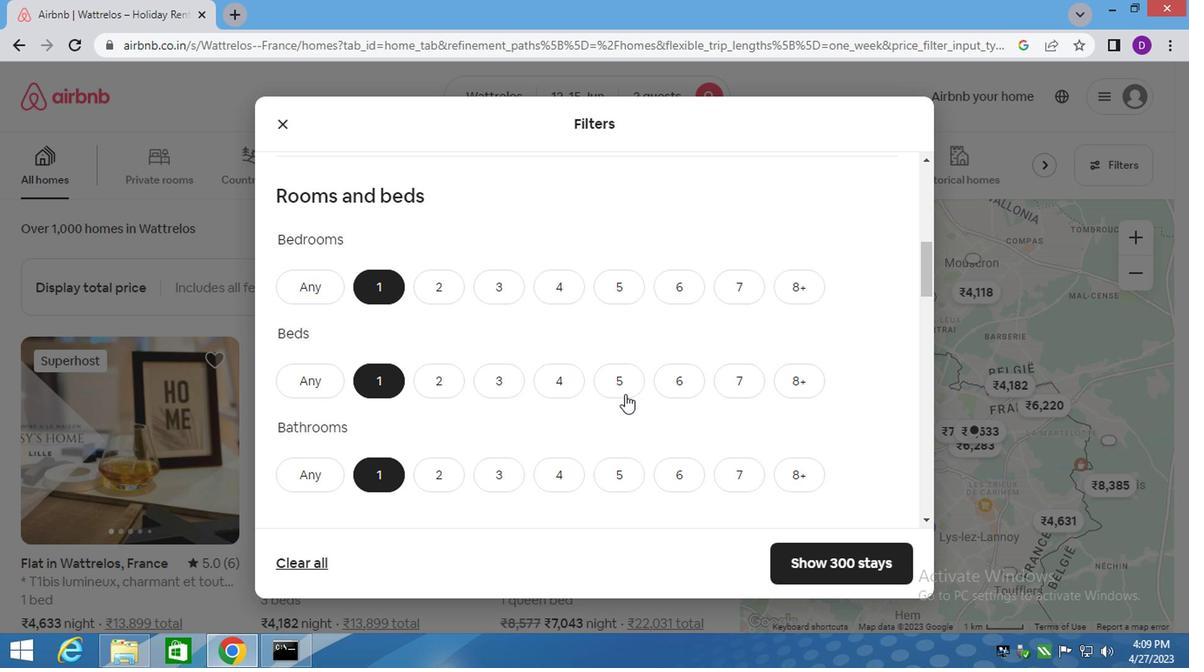 
Action: Mouse scrolled (668, 396) with delta (0, 0)
Screenshot: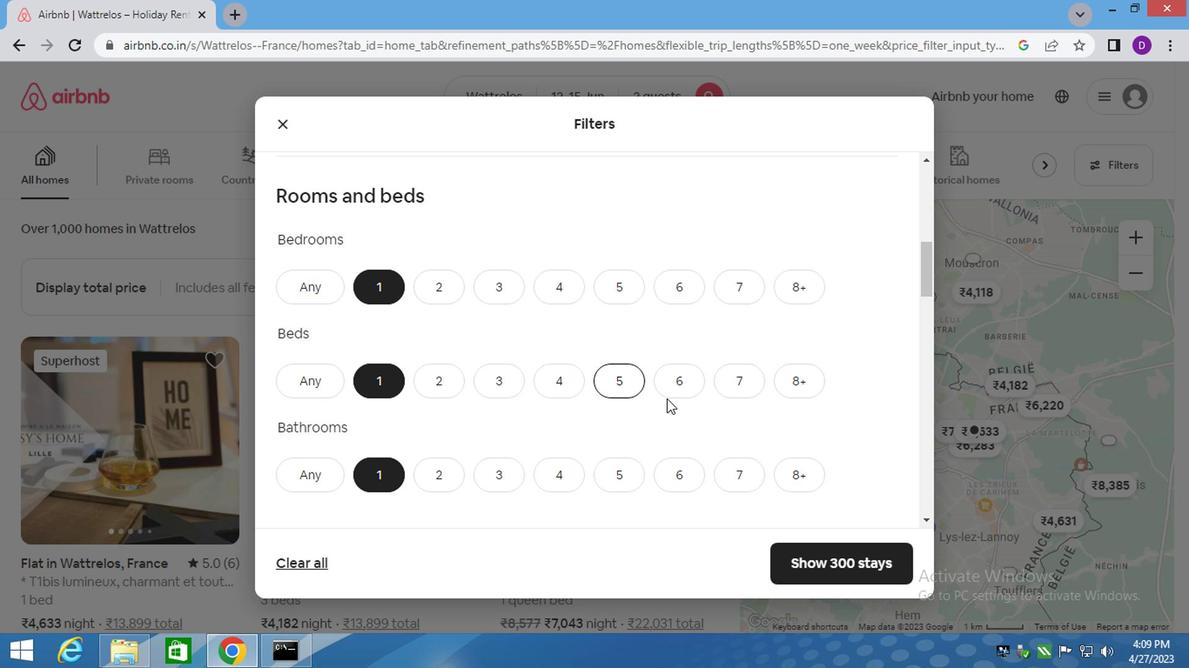 
Action: Mouse moved to (533, 429)
Screenshot: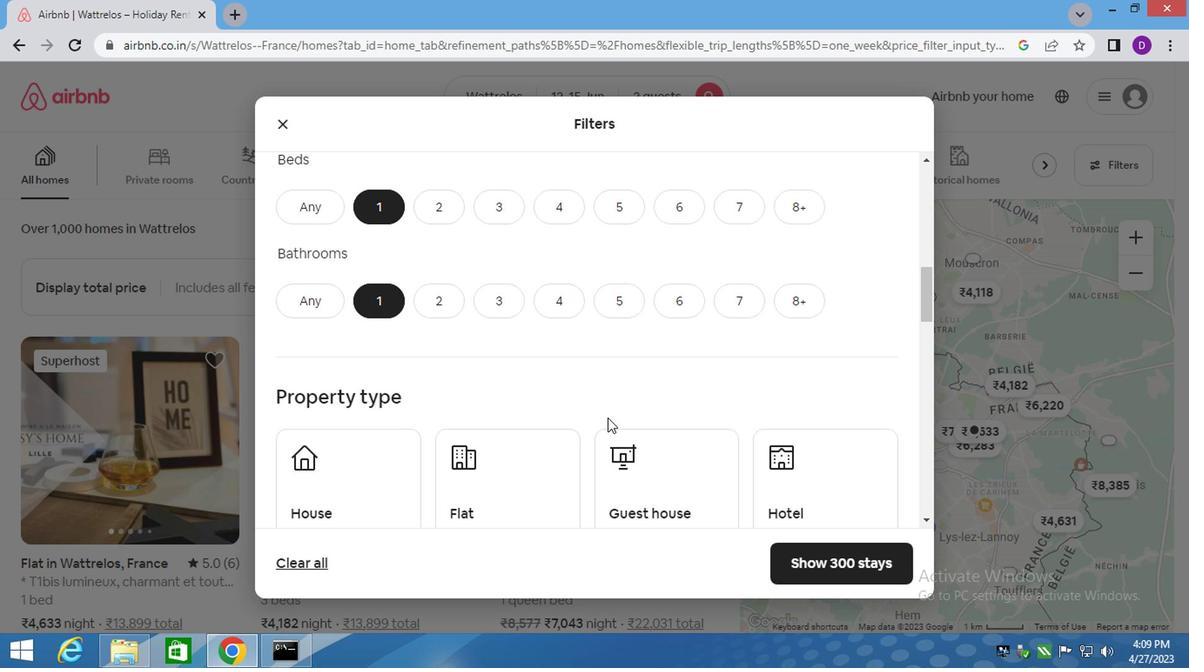 
Action: Mouse scrolled (533, 428) with delta (0, 0)
Screenshot: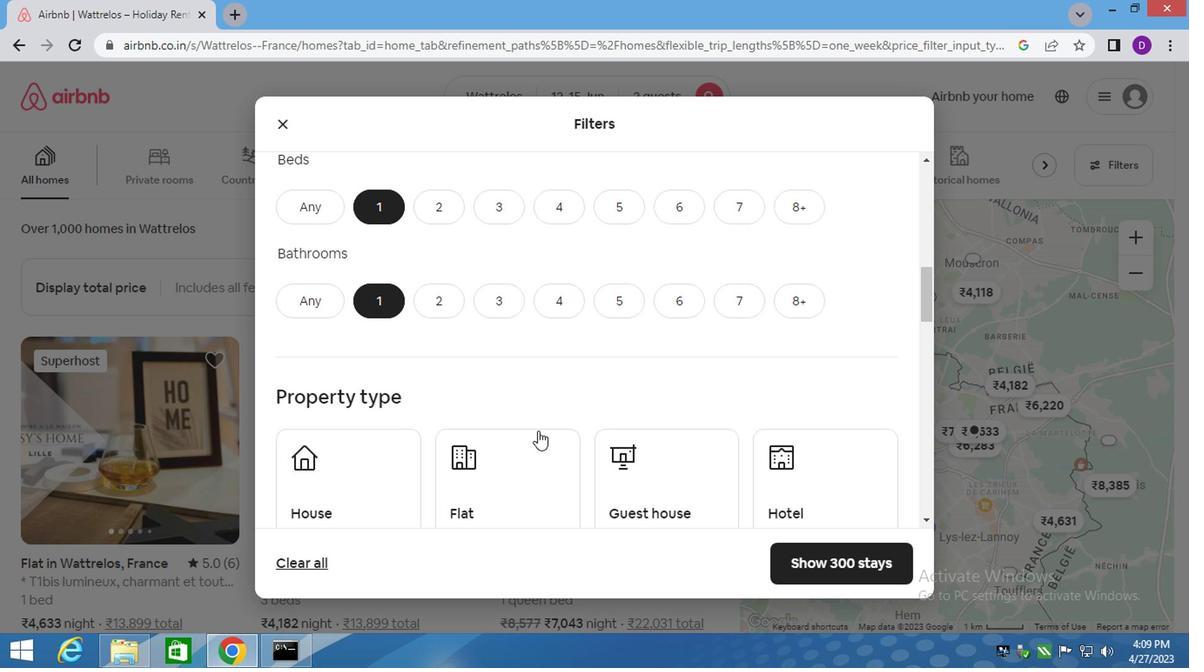 
Action: Mouse moved to (493, 437)
Screenshot: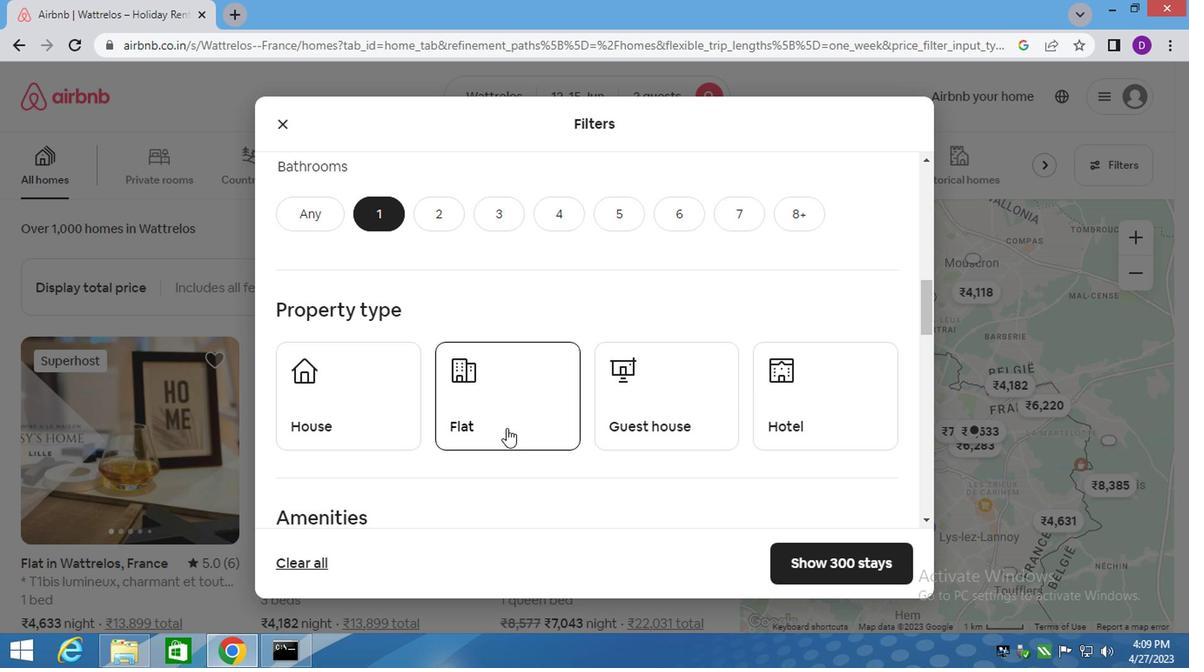 
Action: Mouse scrolled (493, 437) with delta (0, 0)
Screenshot: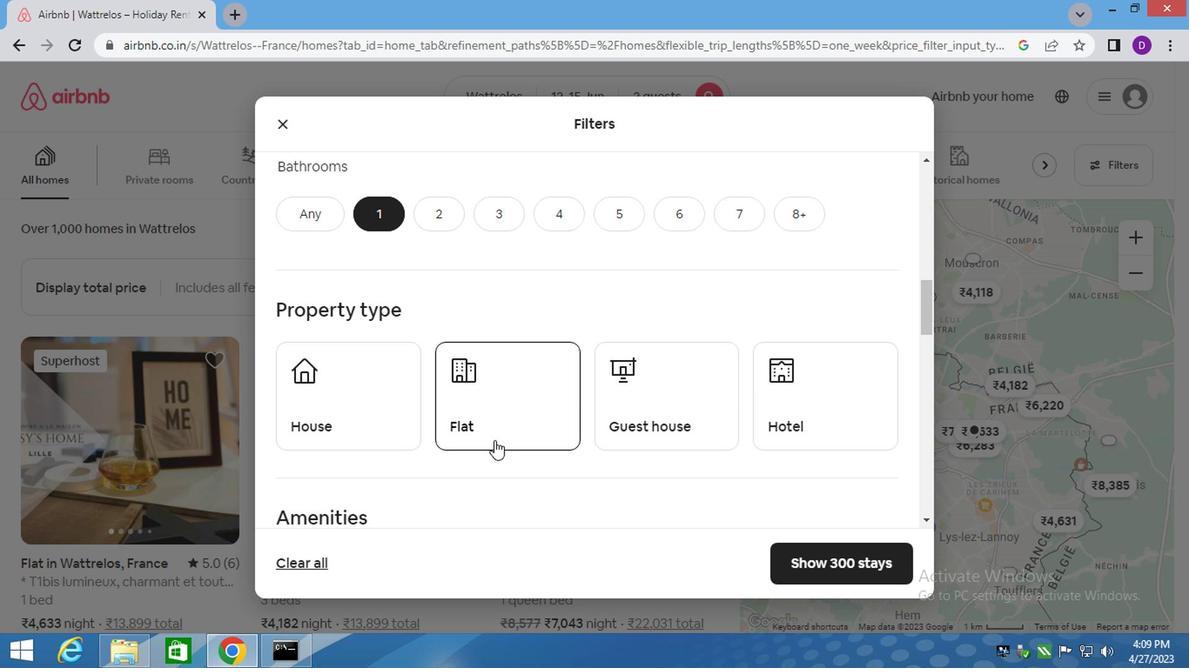 
Action: Mouse moved to (386, 319)
Screenshot: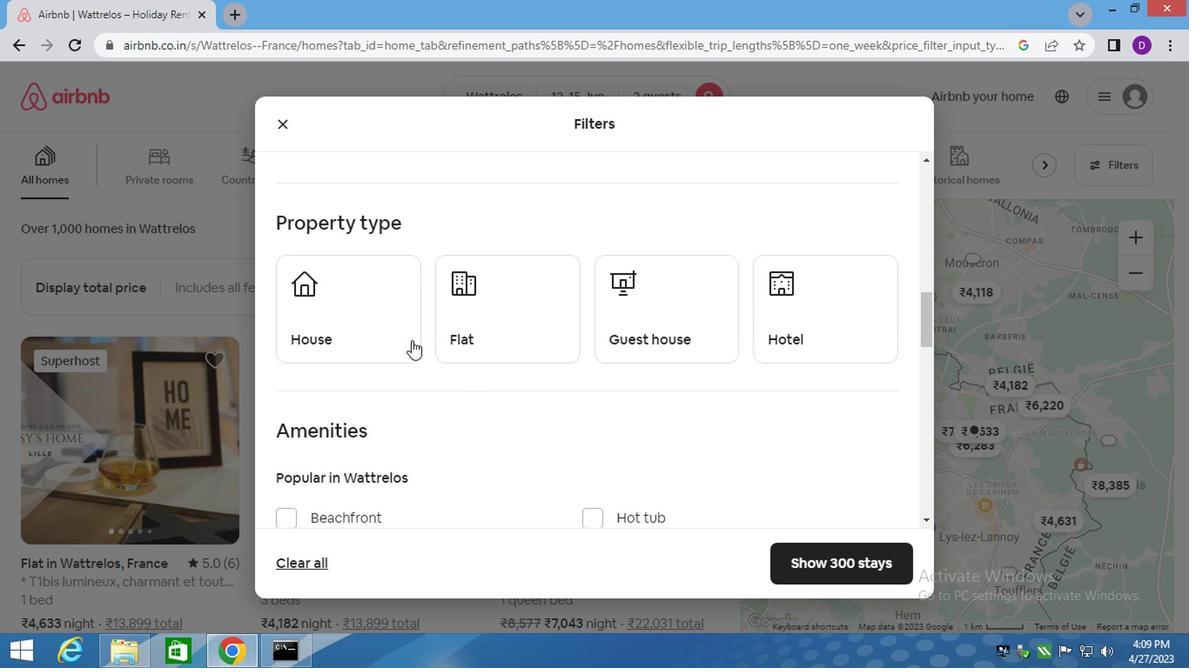 
Action: Mouse pressed left at (386, 319)
Screenshot: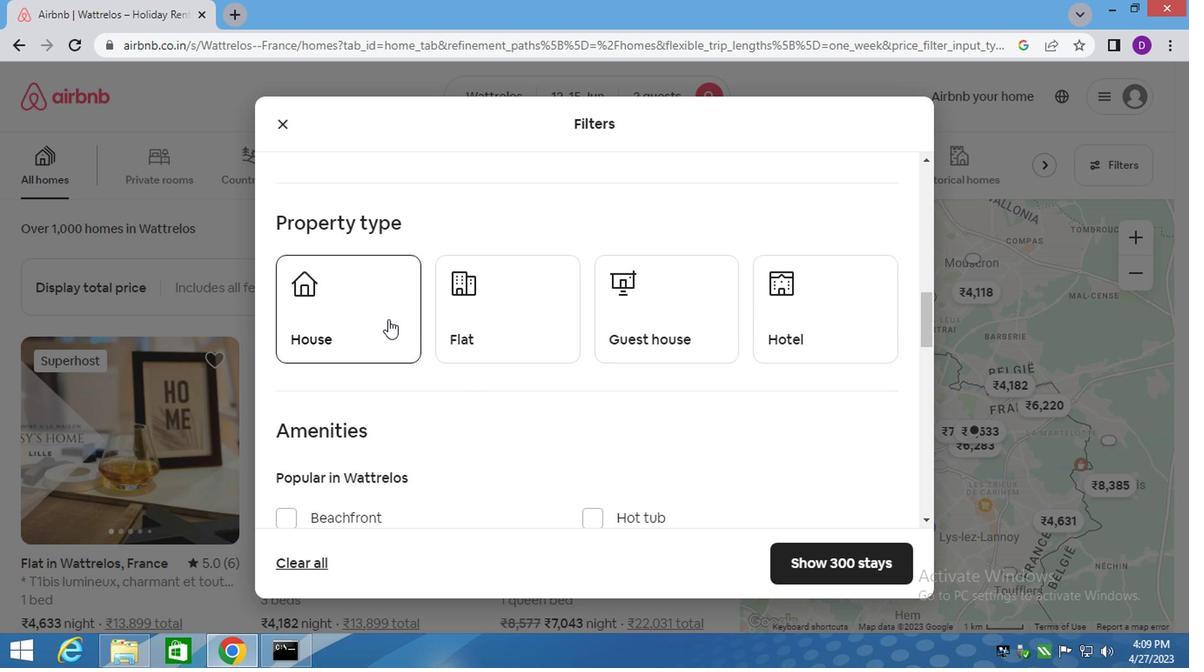 
Action: Mouse moved to (483, 317)
Screenshot: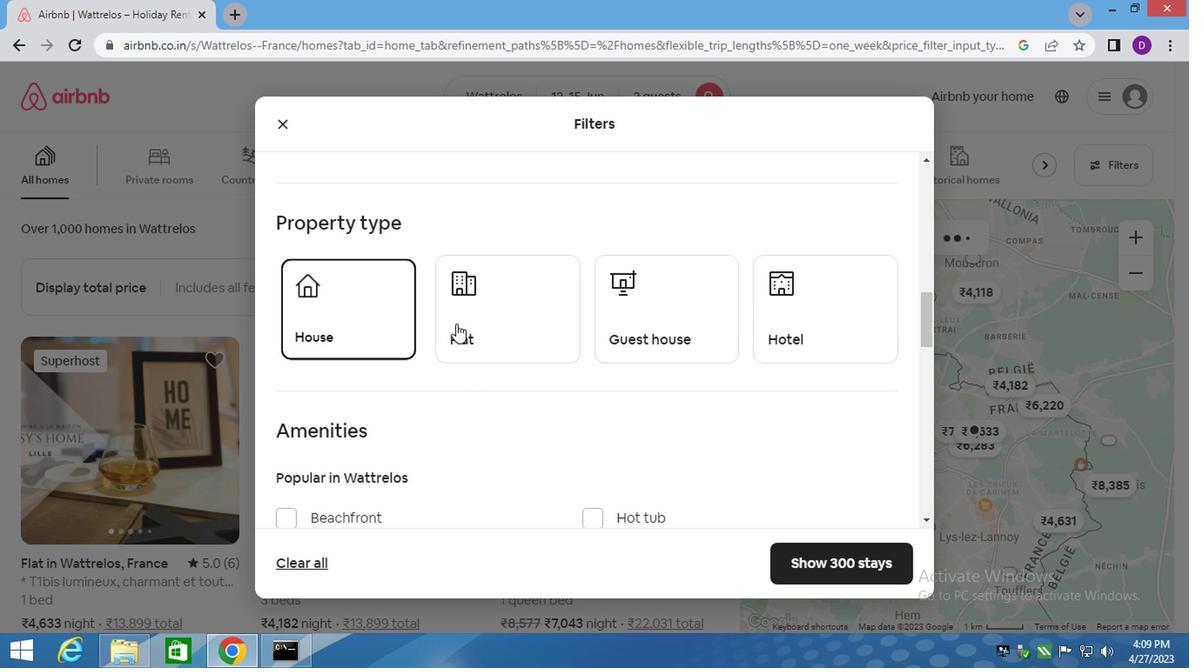 
Action: Mouse pressed left at (483, 317)
Screenshot: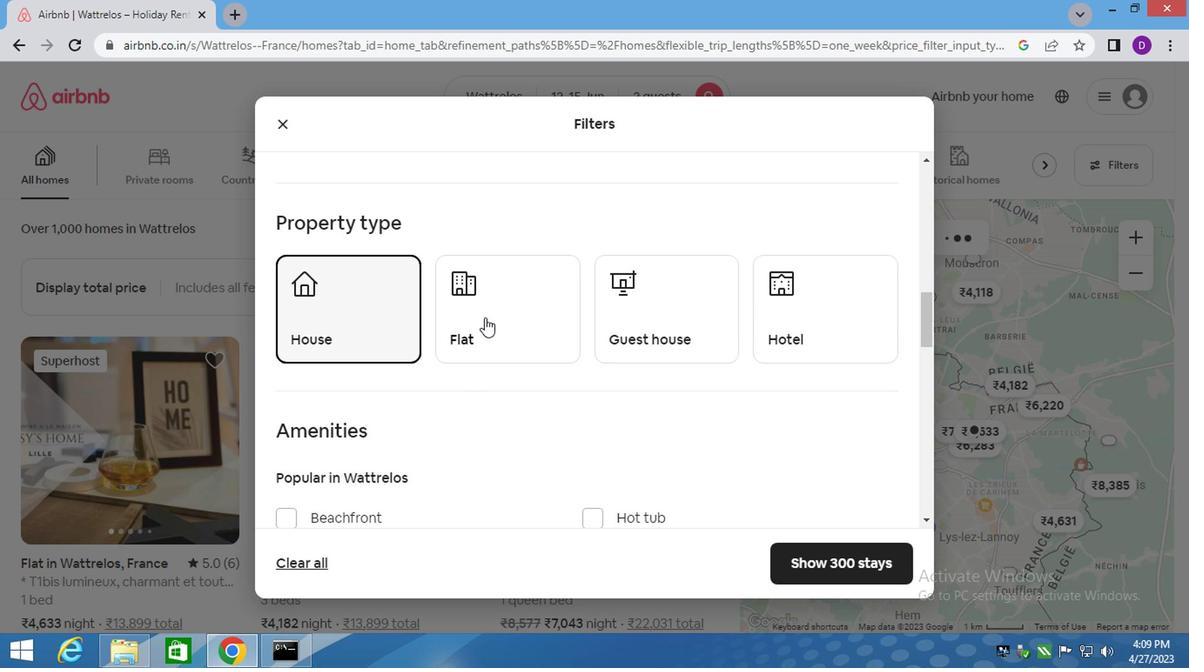 
Action: Mouse moved to (639, 319)
Screenshot: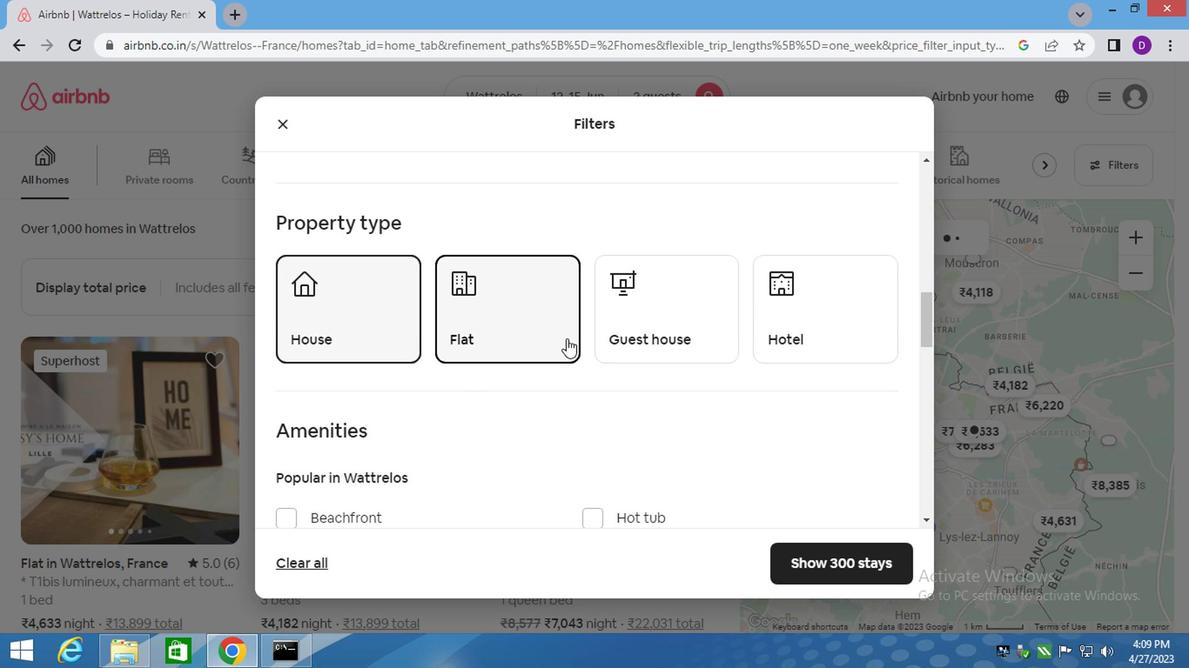 
Action: Mouse pressed left at (639, 319)
Screenshot: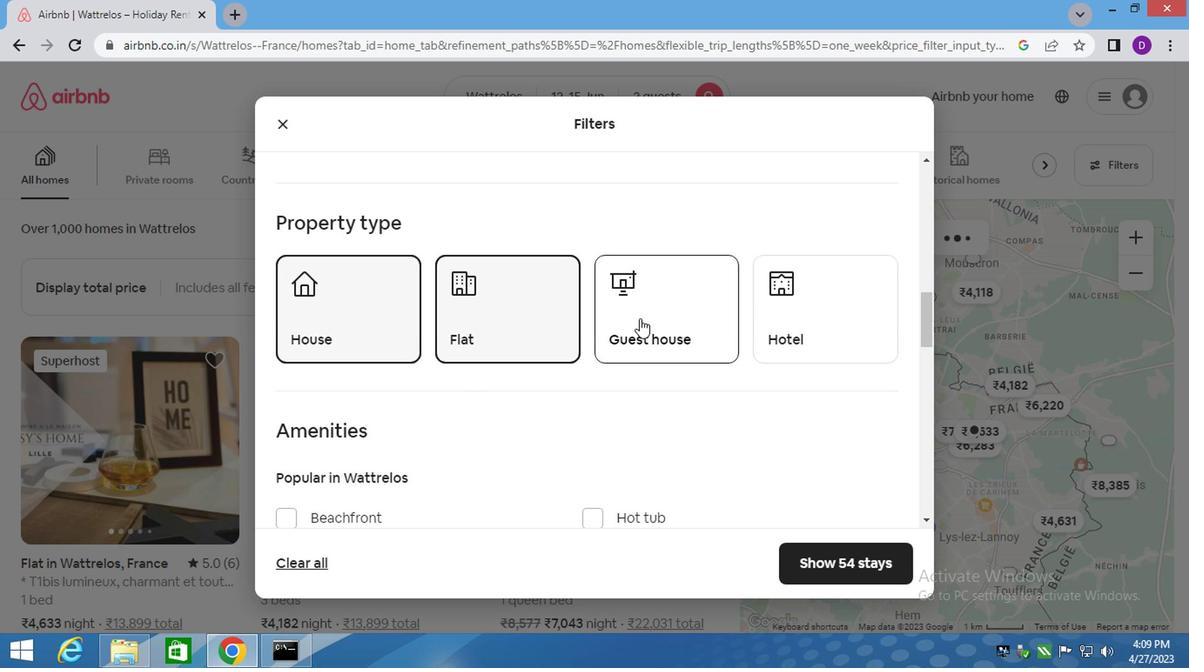 
Action: Mouse moved to (791, 329)
Screenshot: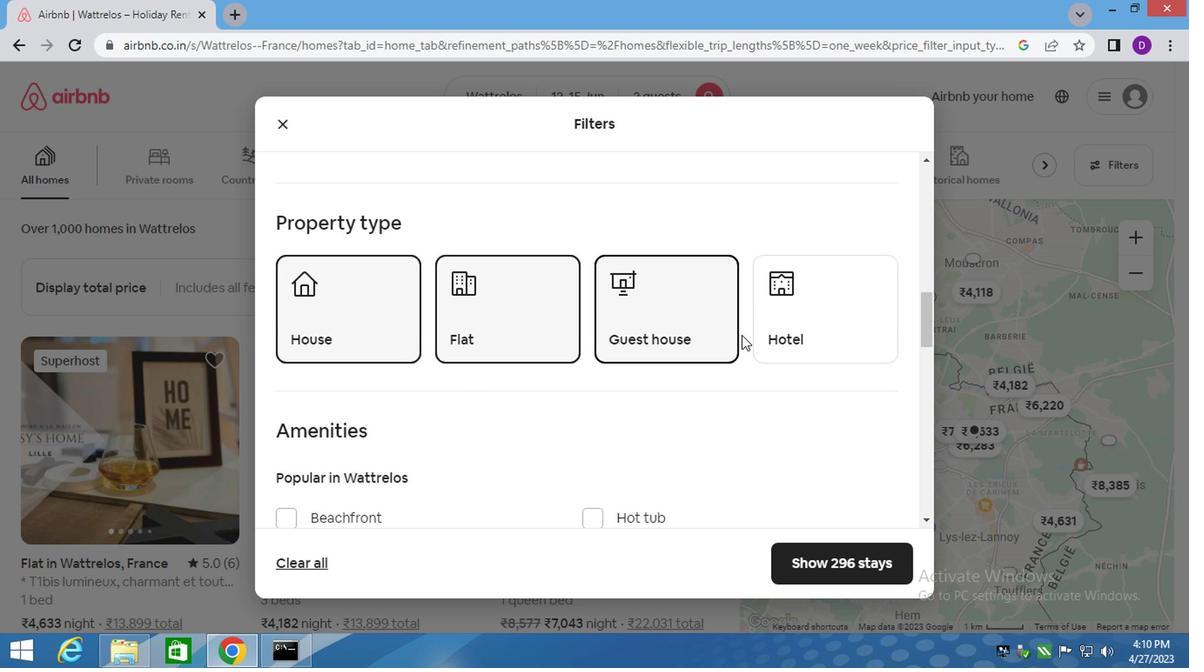 
Action: Mouse pressed left at (791, 329)
Screenshot: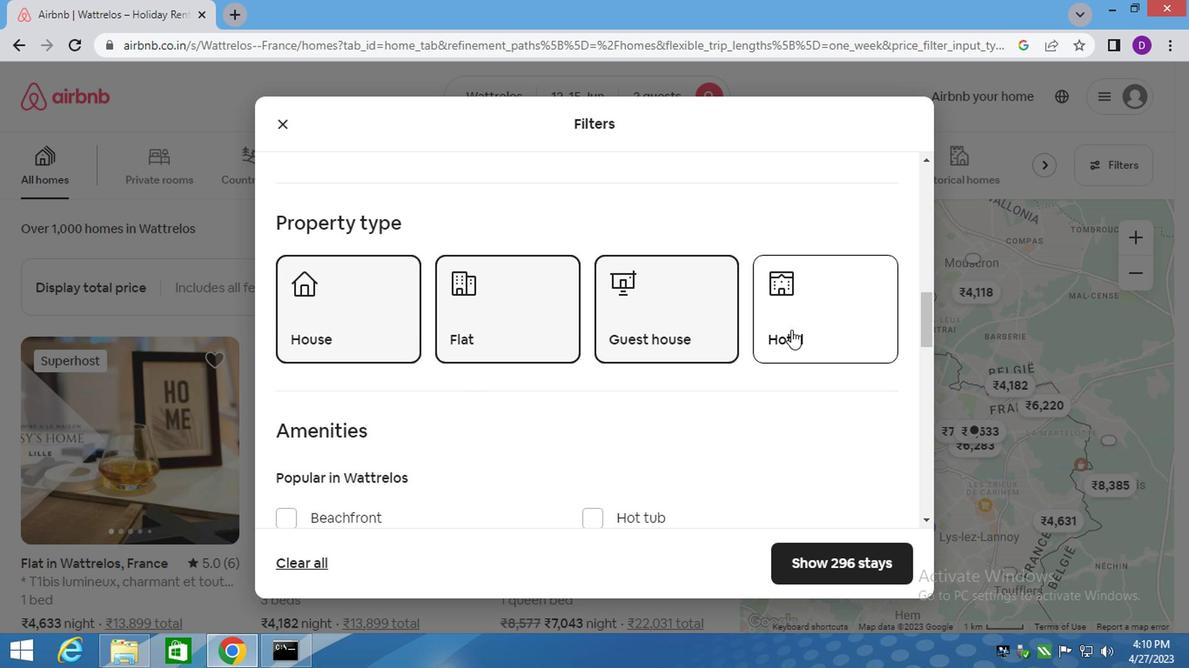 
Action: Mouse moved to (780, 382)
Screenshot: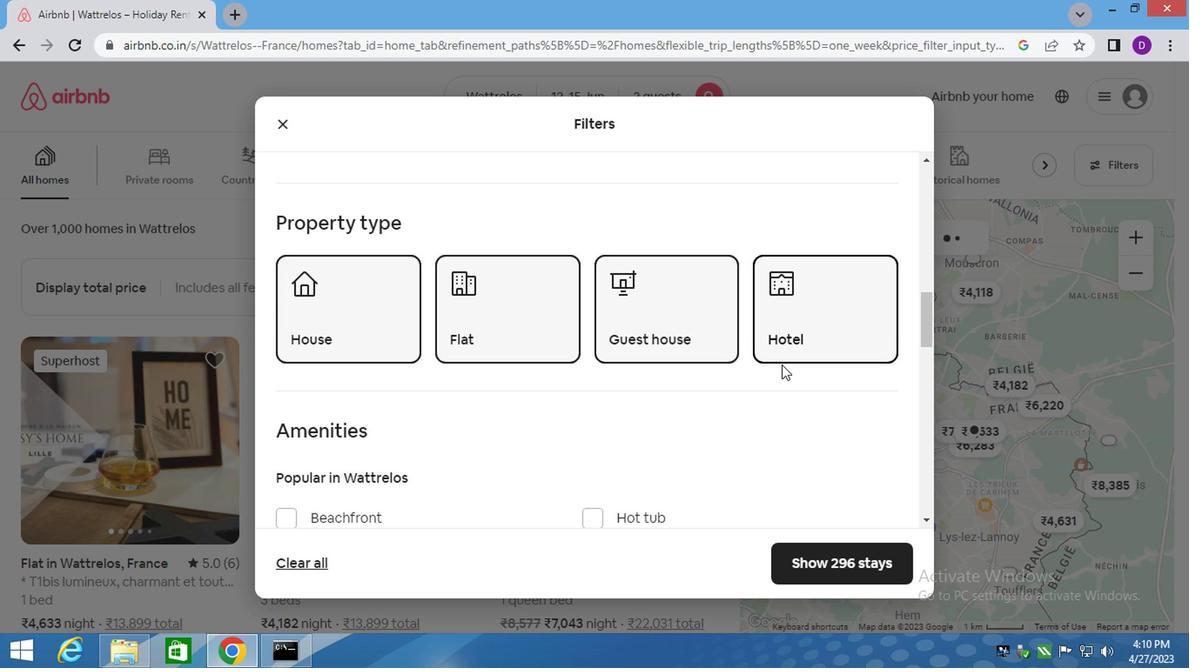 
Action: Mouse scrolled (780, 380) with delta (0, 0)
Screenshot: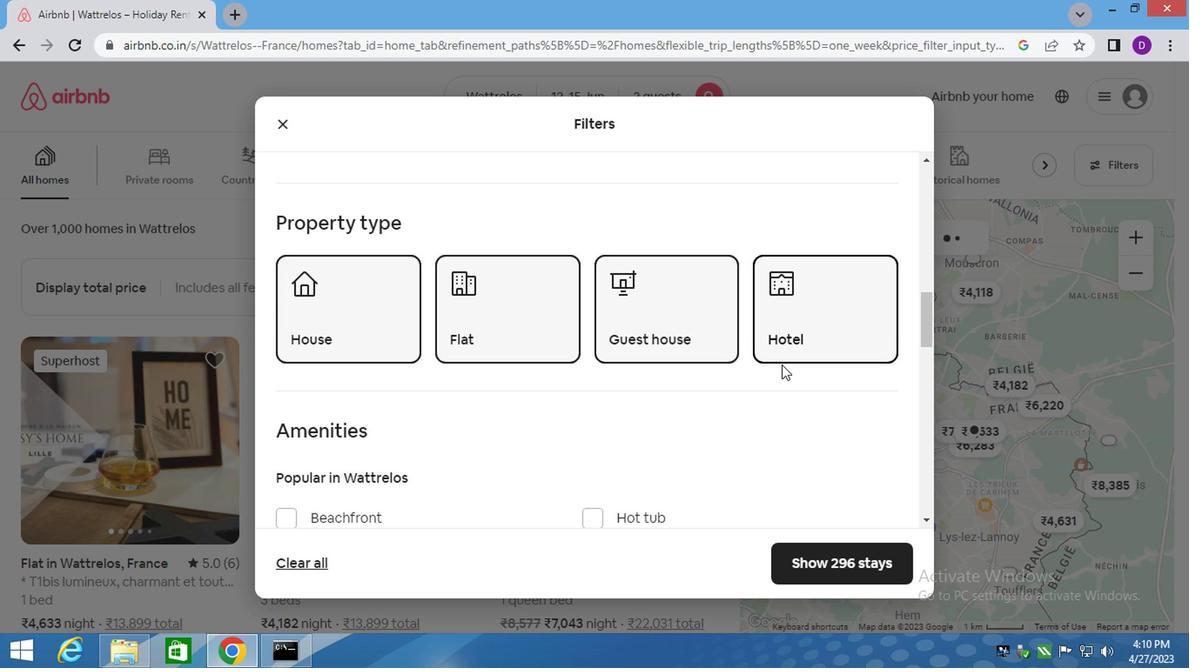 
Action: Mouse moved to (780, 382)
Screenshot: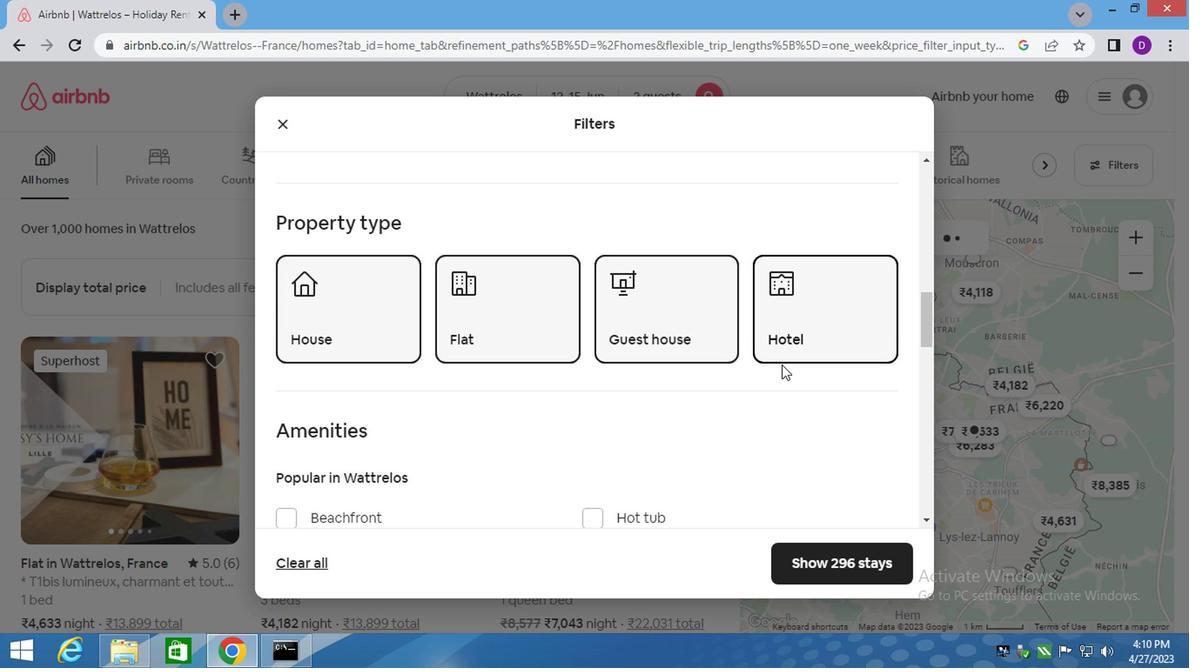 
Action: Mouse scrolled (780, 381) with delta (0, -1)
Screenshot: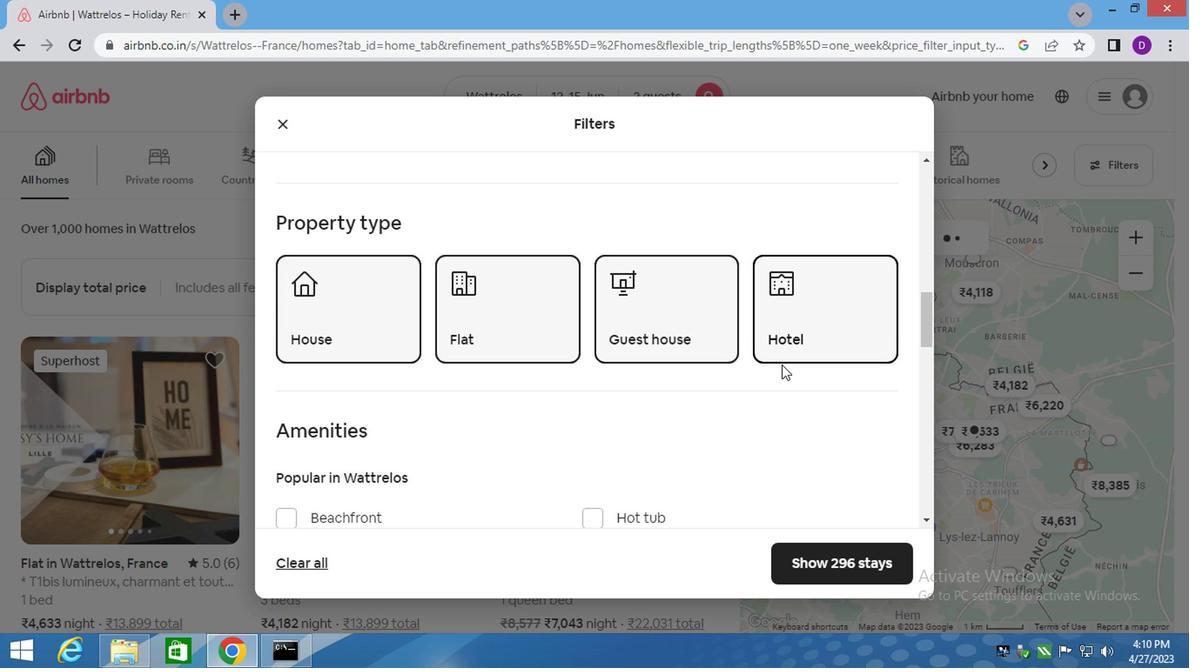 
Action: Mouse moved to (777, 382)
Screenshot: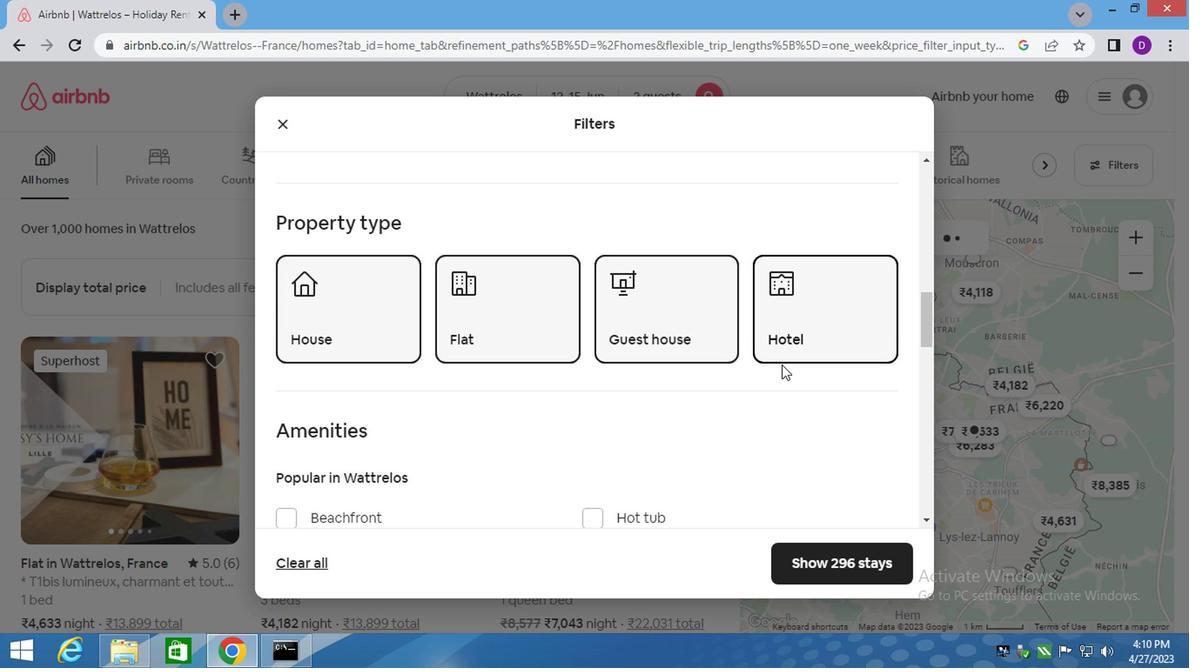 
Action: Mouse scrolled (780, 381) with delta (0, -1)
Screenshot: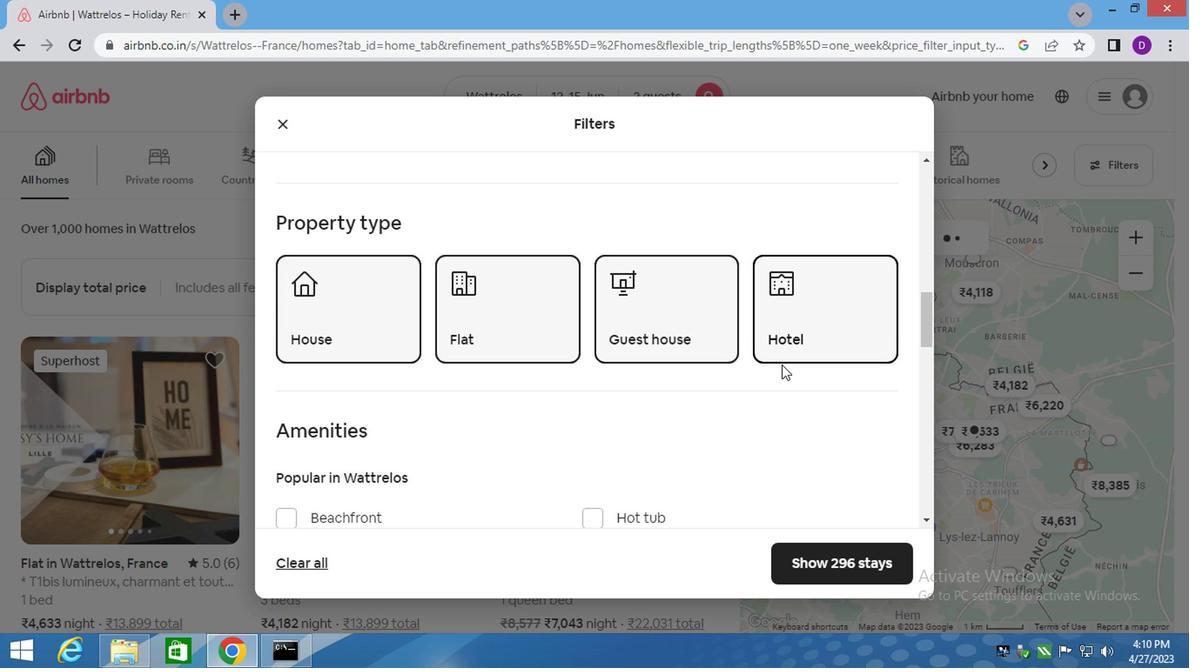 
Action: Mouse moved to (774, 377)
Screenshot: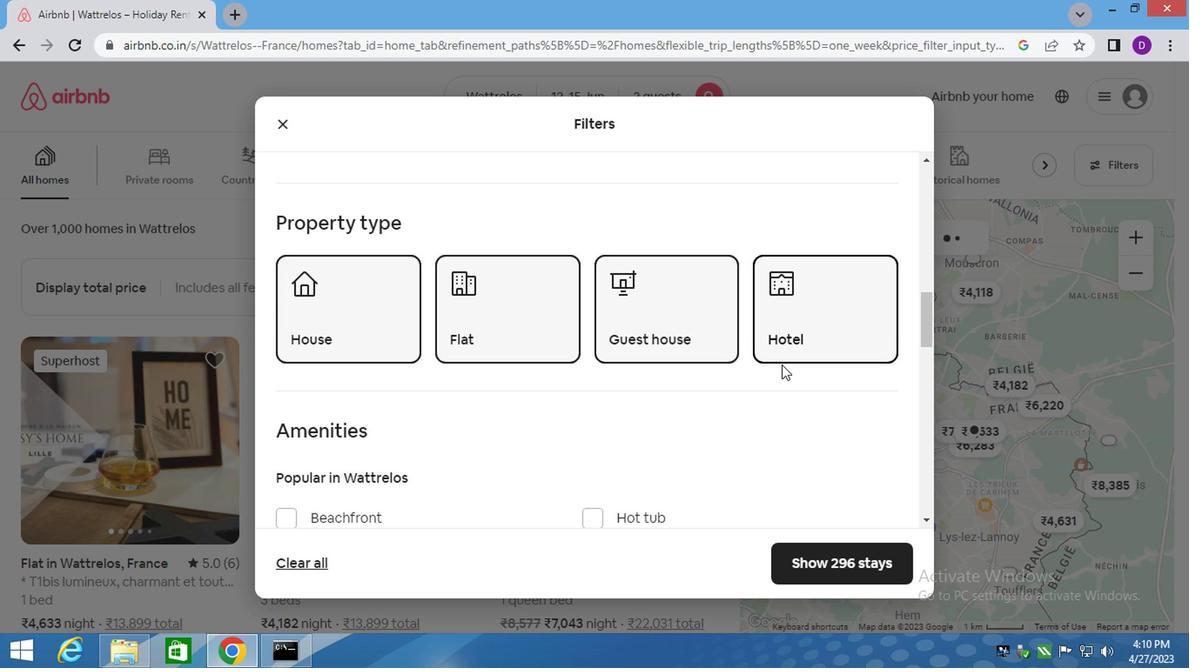 
Action: Mouse scrolled (774, 376) with delta (0, -1)
Screenshot: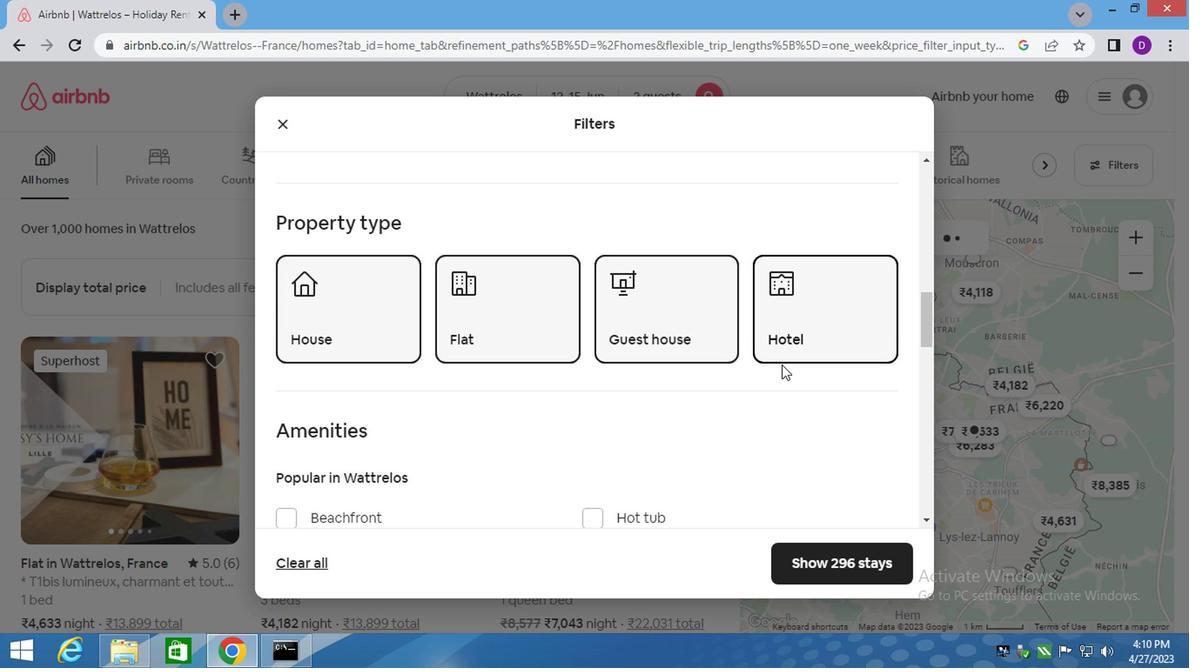 
Action: Mouse scrolled (774, 376) with delta (0, -1)
Screenshot: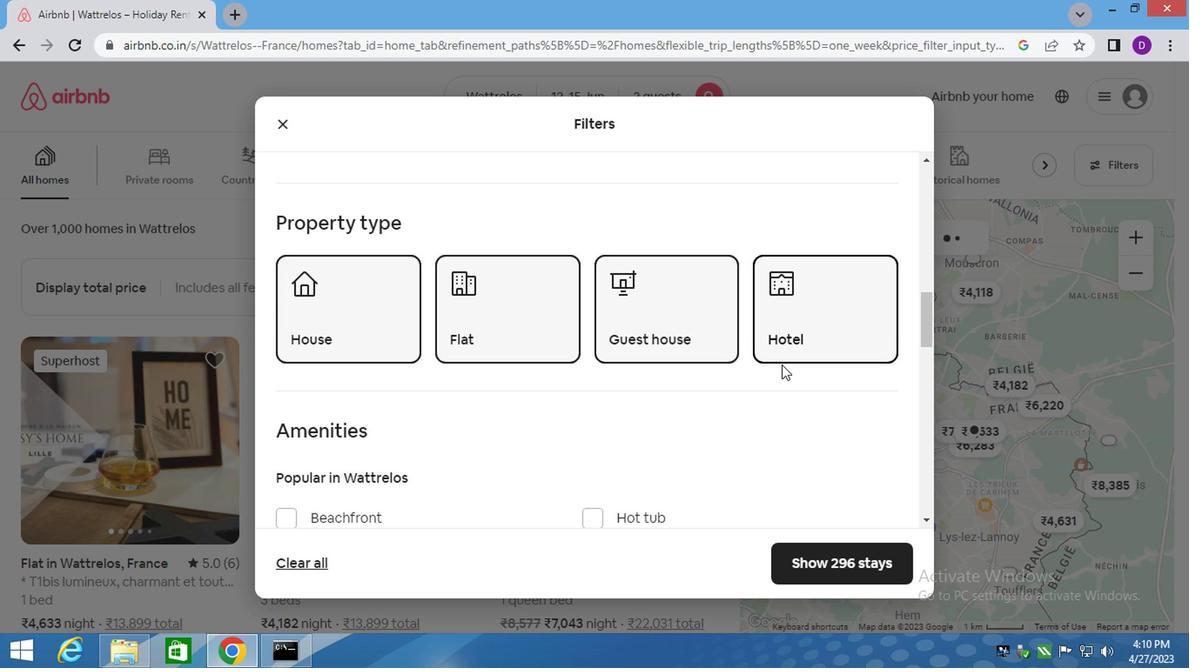 
Action: Mouse scrolled (774, 376) with delta (0, -1)
Screenshot: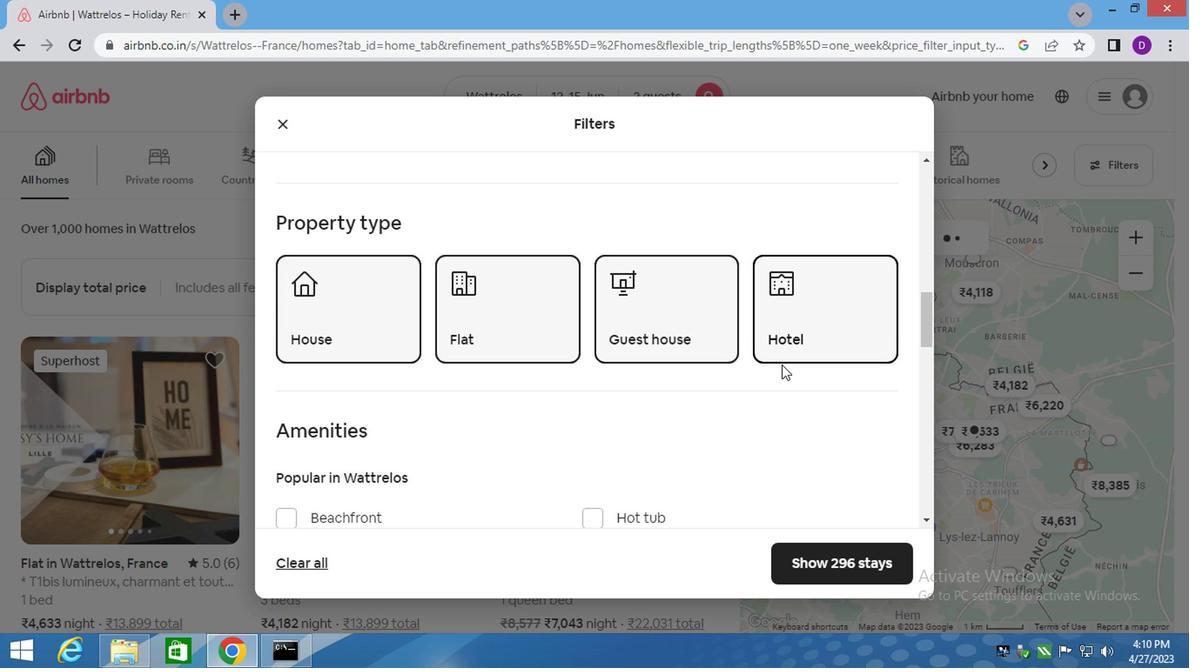 
Action: Mouse moved to (866, 310)
Screenshot: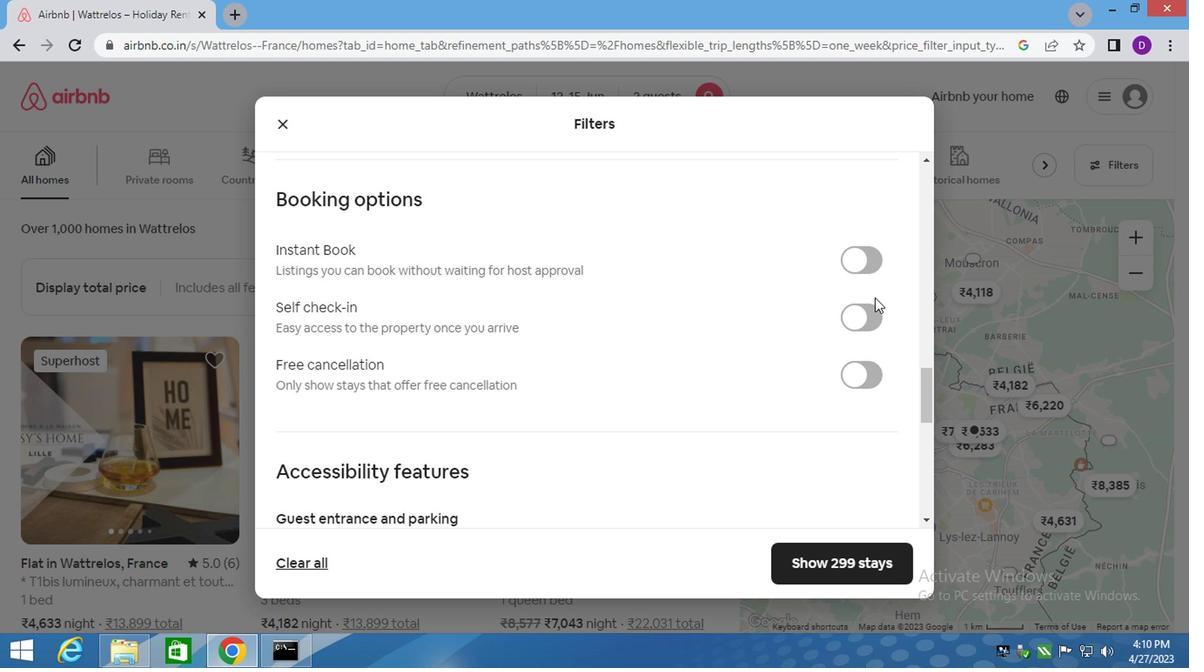 
Action: Mouse pressed left at (866, 310)
Screenshot: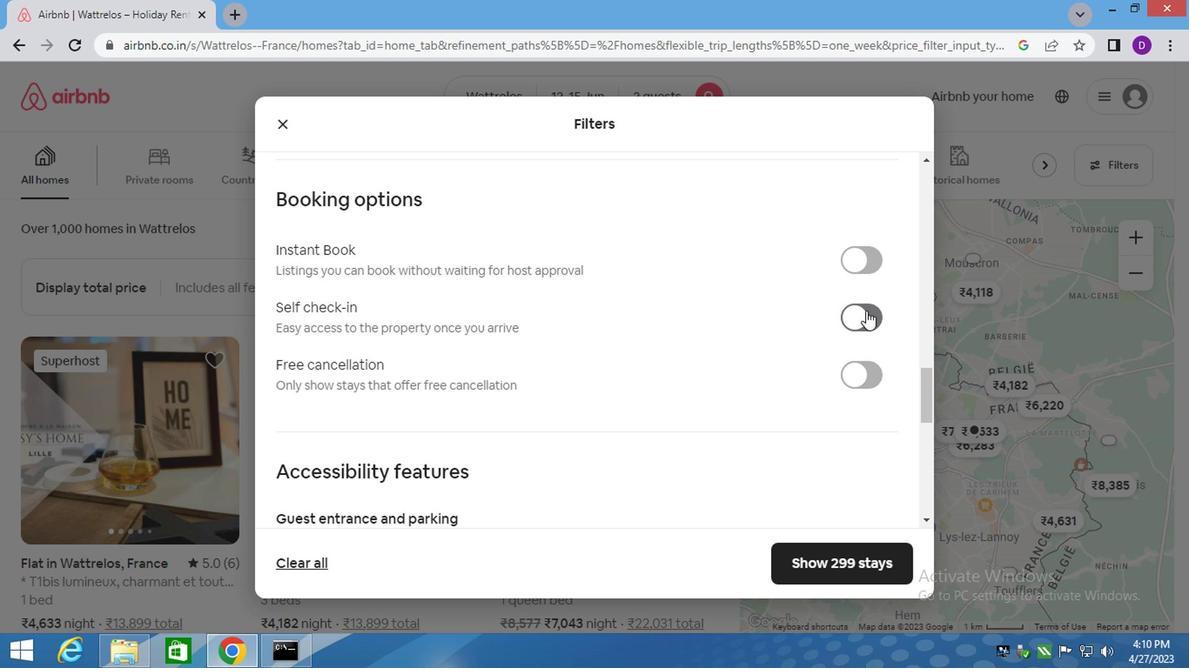 
Action: Mouse moved to (820, 530)
Screenshot: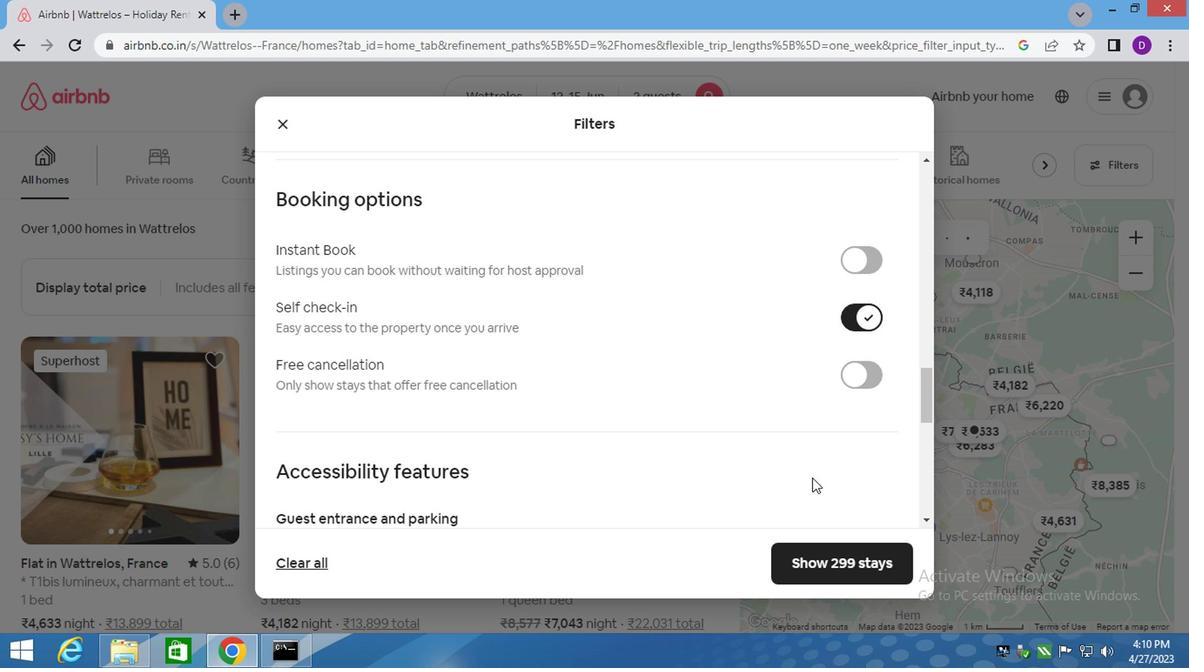 
Action: Mouse scrolled (820, 528) with delta (0, -1)
Screenshot: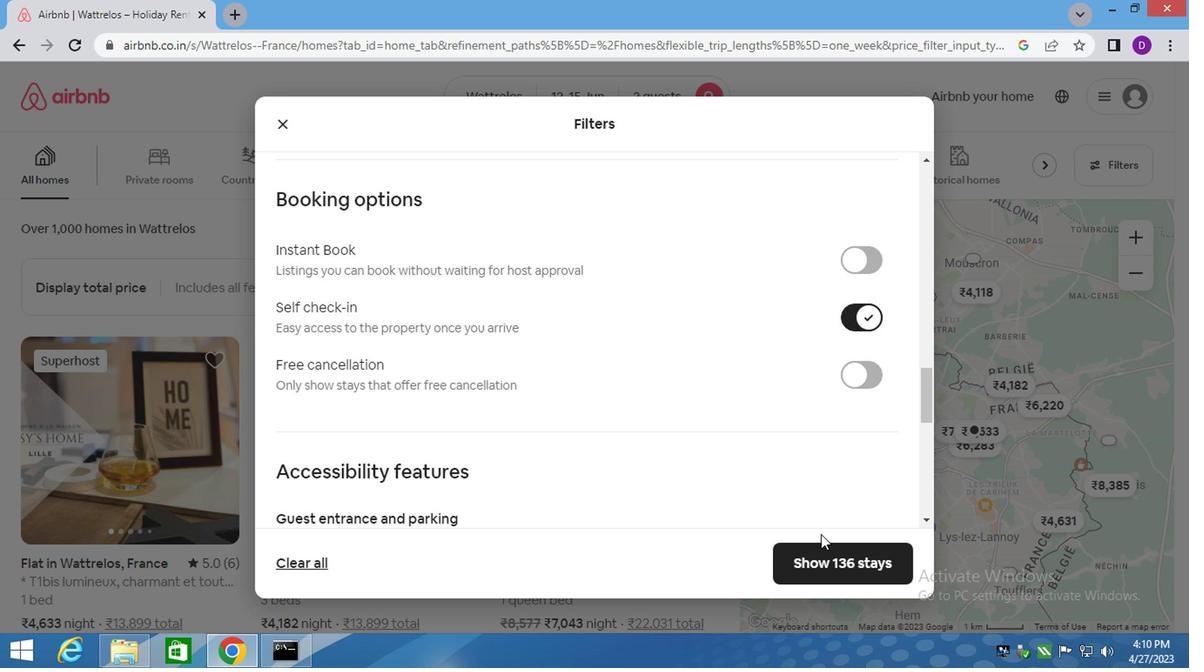 
Action: Mouse scrolled (820, 528) with delta (0, -1)
Screenshot: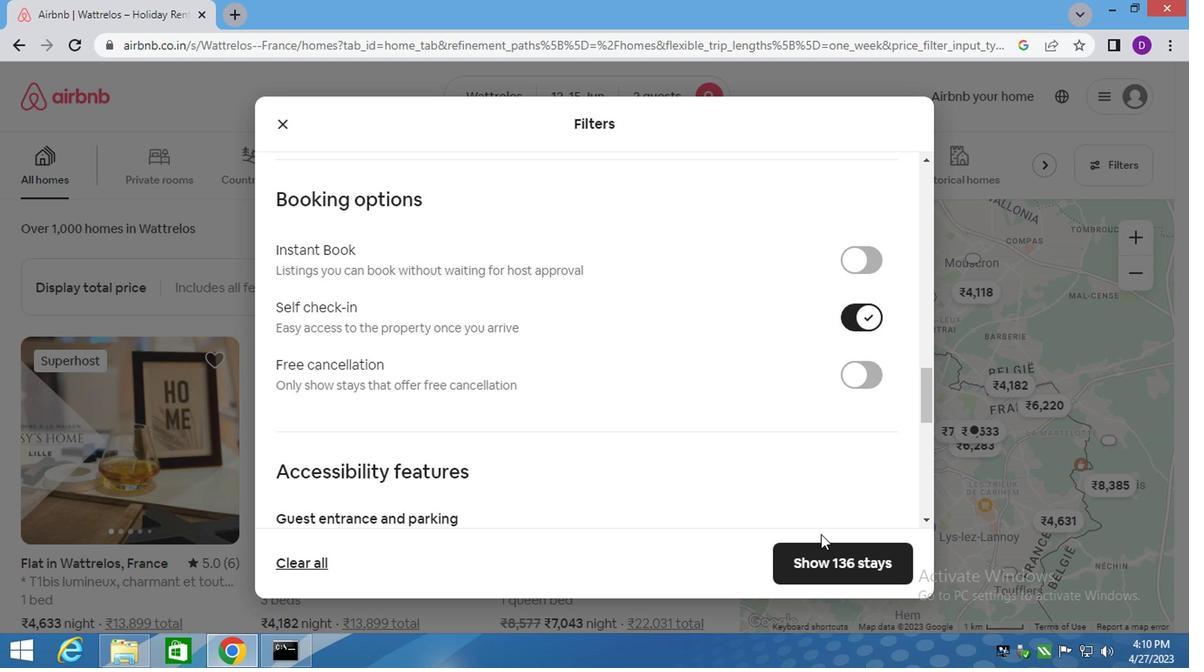 
Action: Mouse scrolled (820, 528) with delta (0, -1)
Screenshot: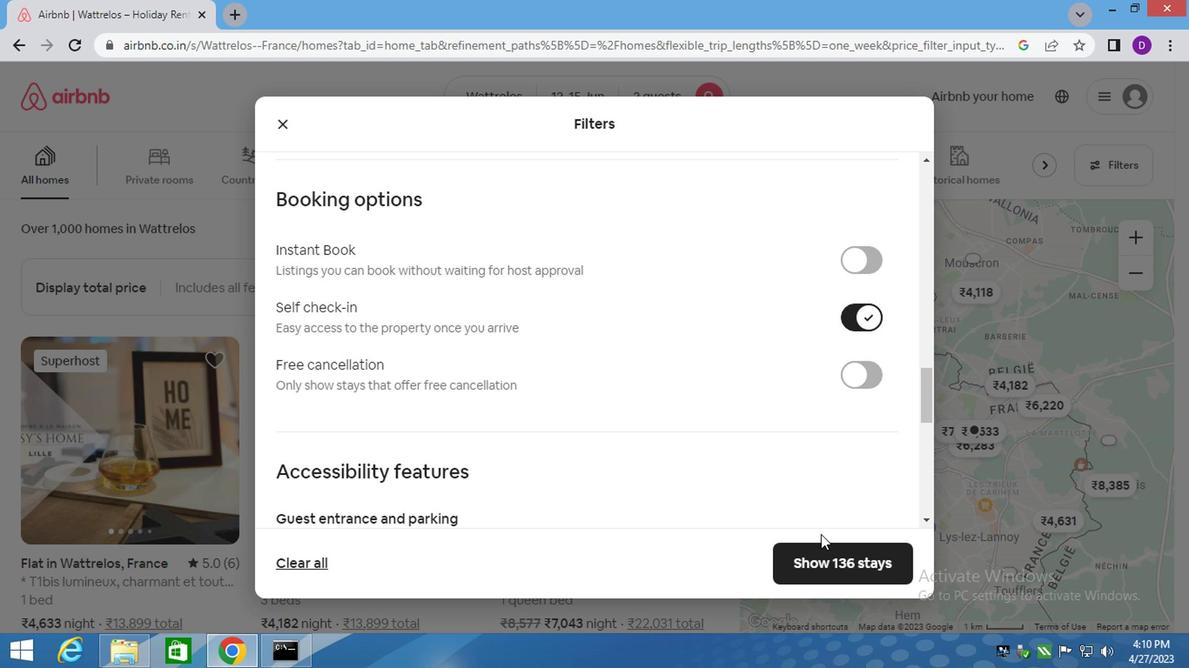 
Action: Mouse scrolled (820, 528) with delta (0, -1)
Screenshot: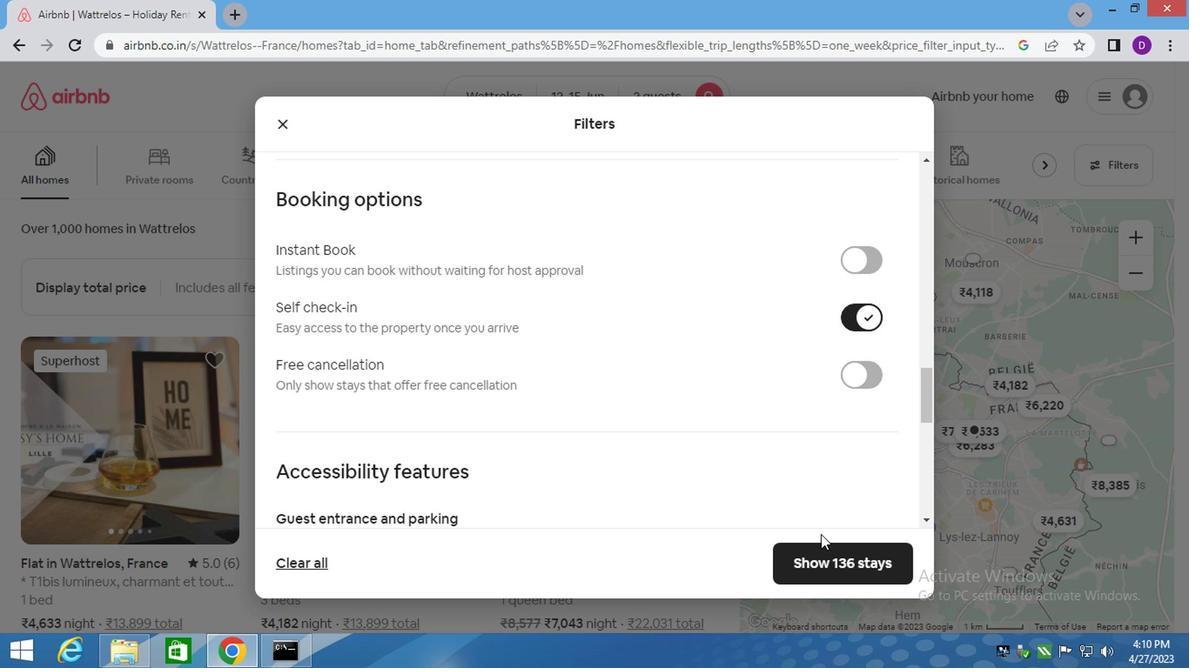 
Action: Mouse scrolled (820, 528) with delta (0, -1)
Screenshot: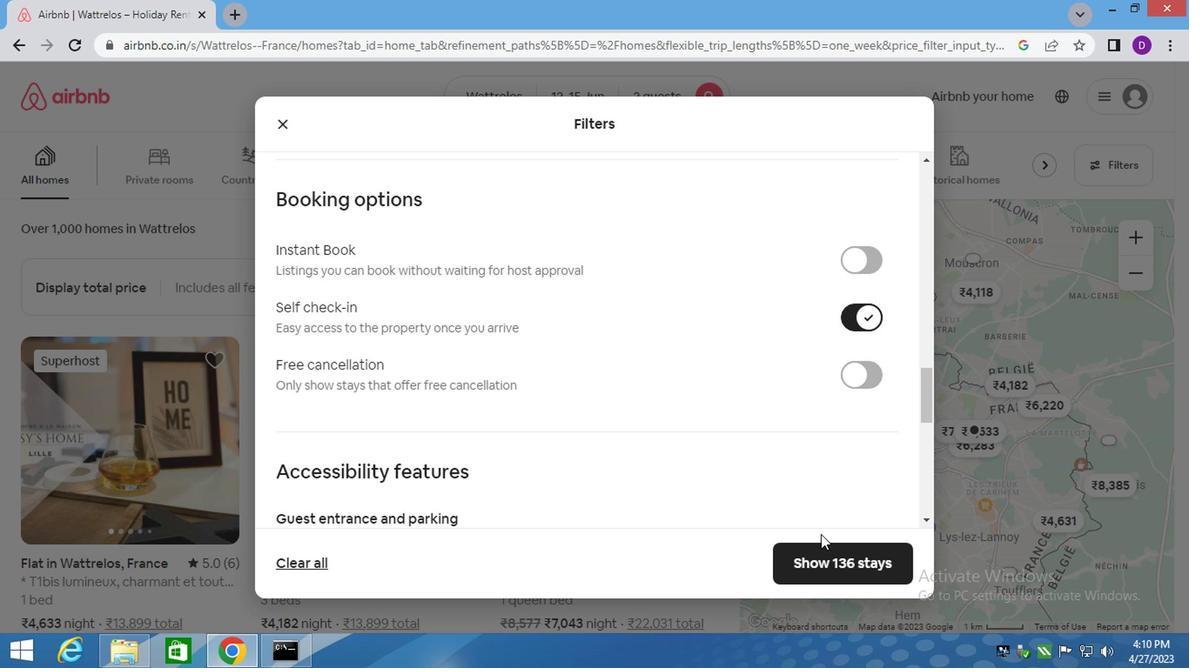 
Action: Mouse moved to (805, 462)
Screenshot: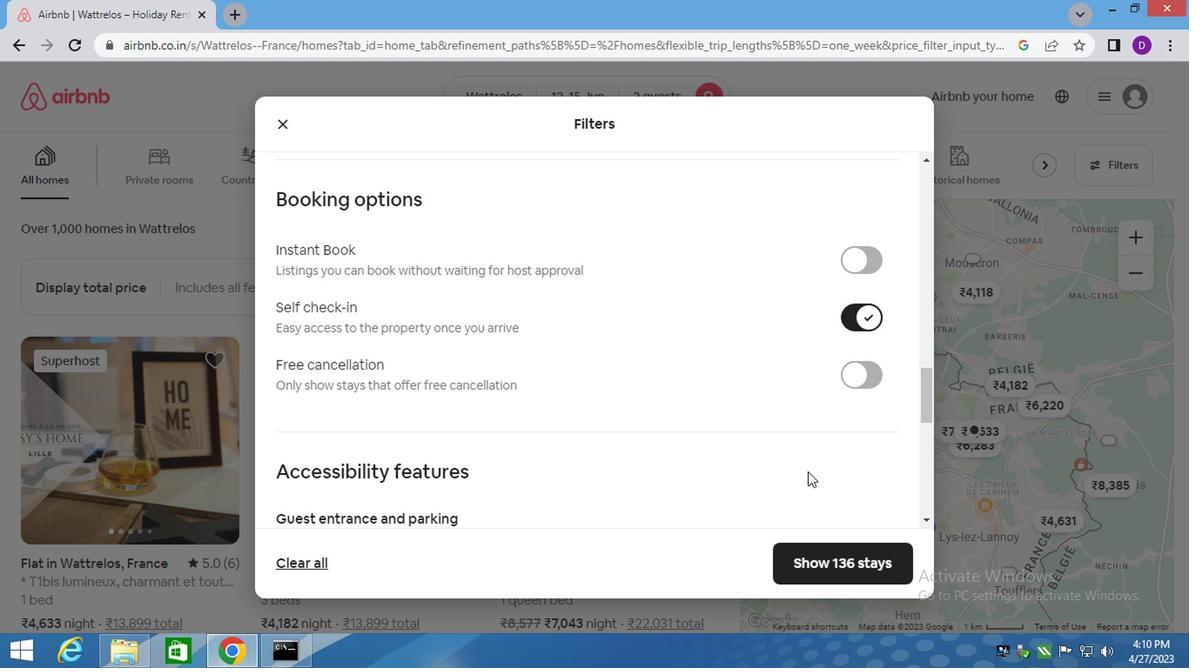 
Action: Mouse scrolled (805, 460) with delta (0, -1)
Screenshot: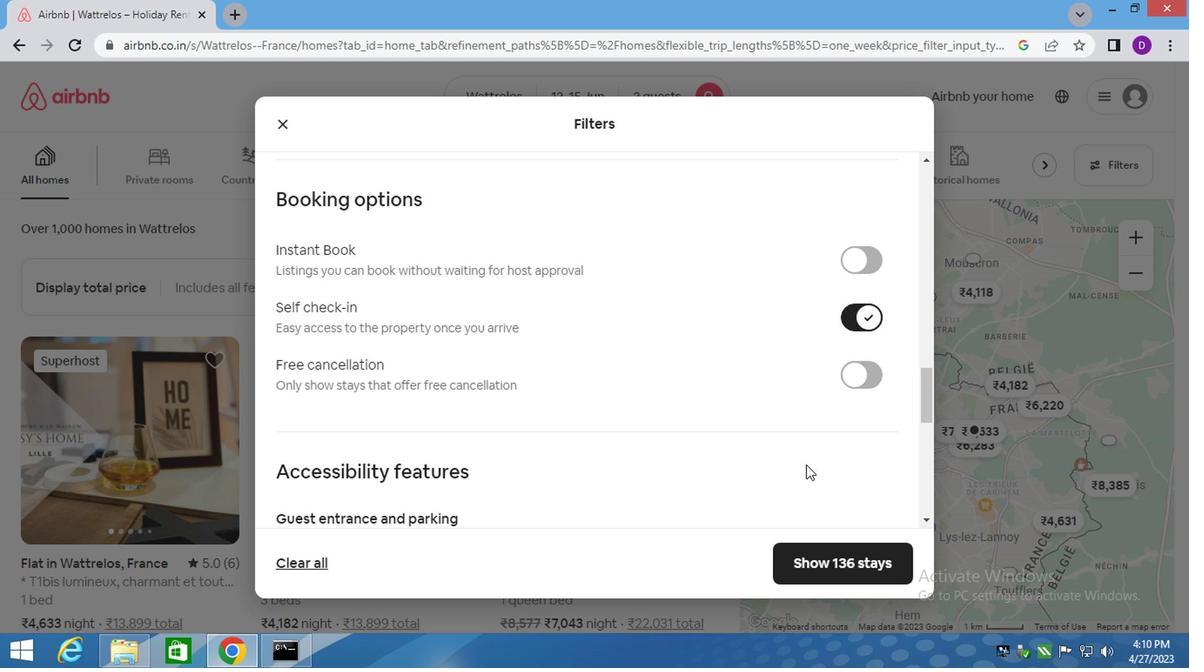 
Action: Mouse scrolled (805, 460) with delta (0, -1)
Screenshot: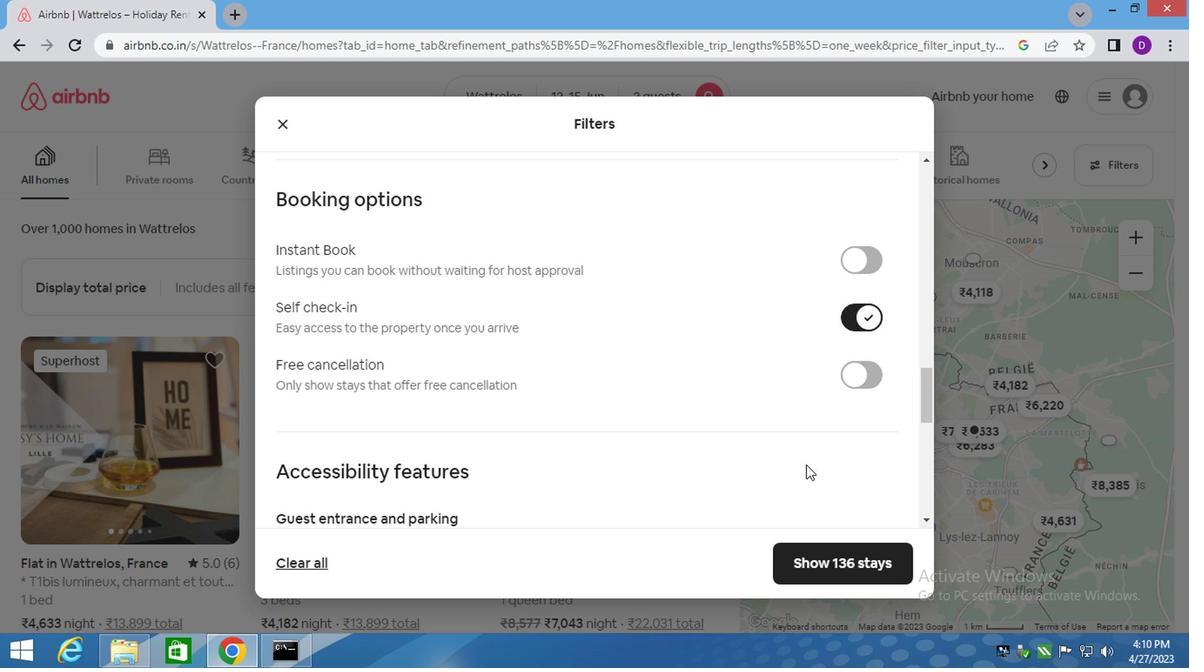 
Action: Mouse scrolled (805, 460) with delta (0, -1)
Screenshot: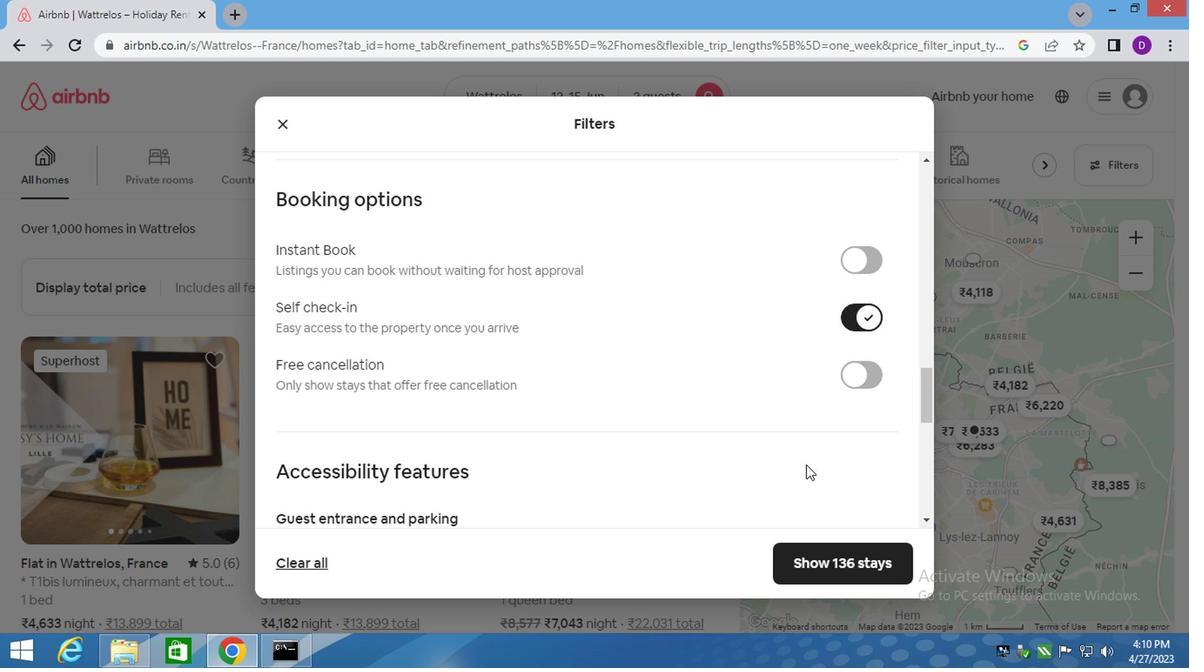 
Action: Mouse scrolled (805, 460) with delta (0, -1)
Screenshot: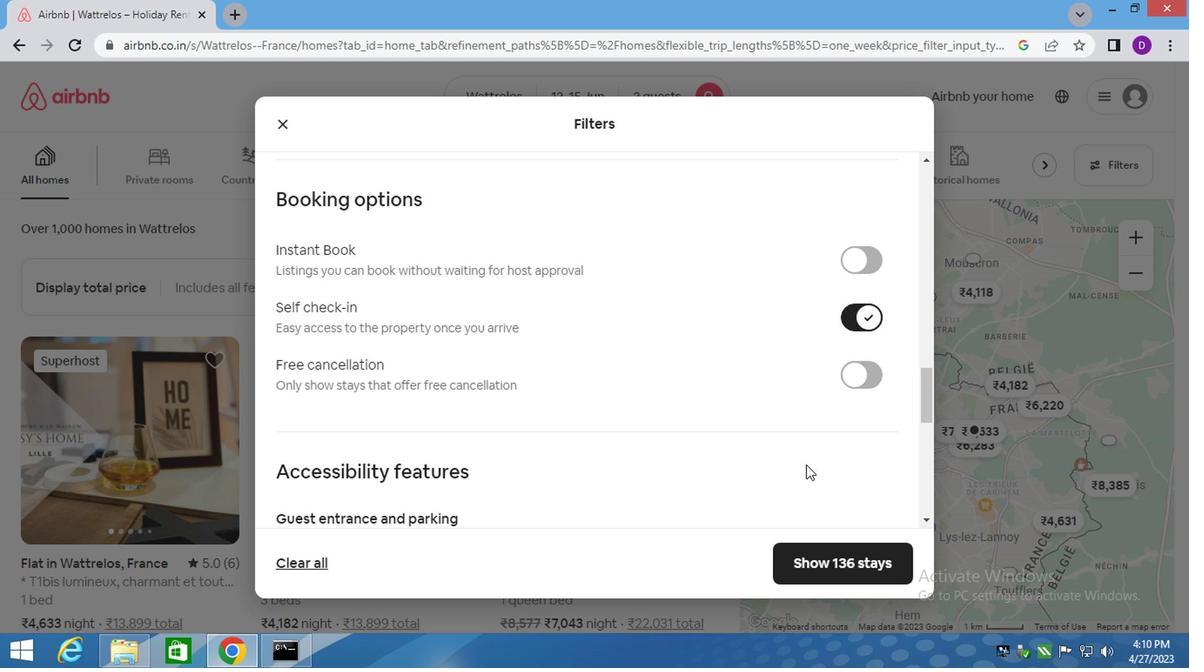 
Action: Mouse moved to (815, 551)
Screenshot: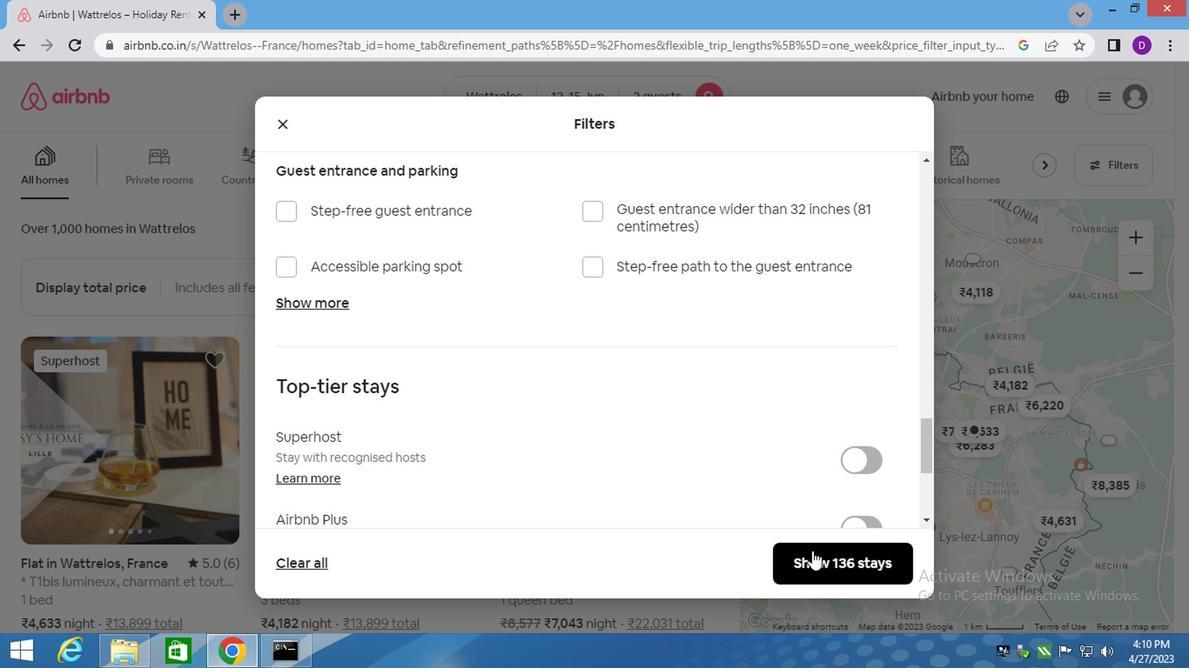 
Action: Mouse pressed left at (815, 551)
Screenshot: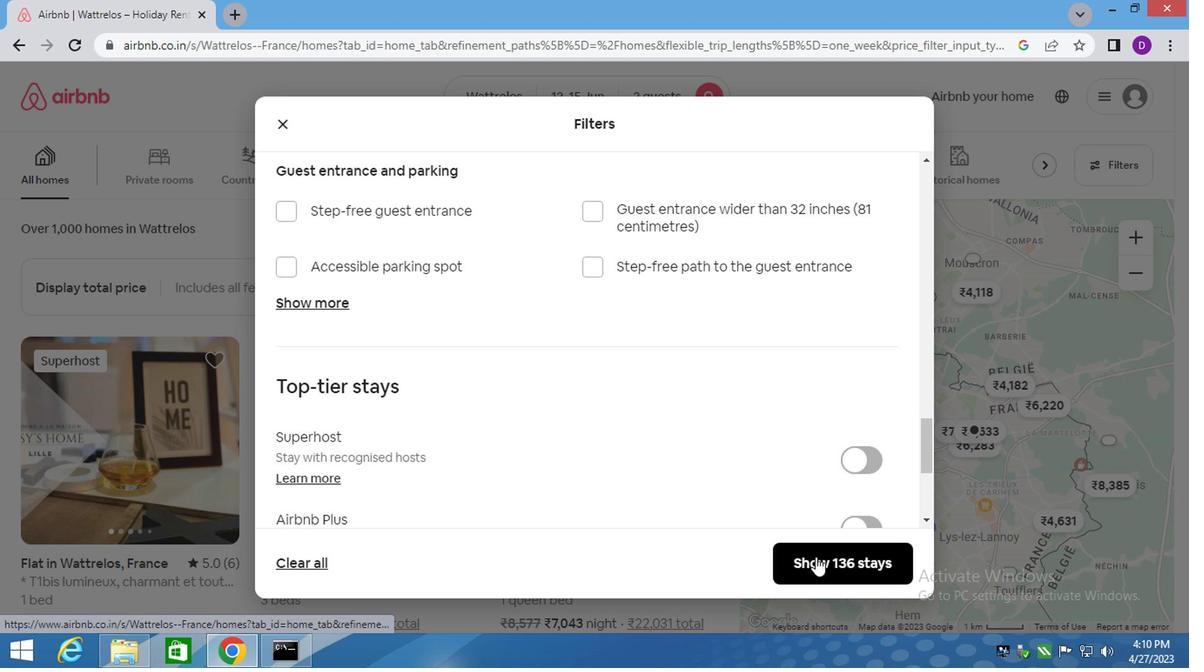 
